 Task: Look for space in Talca, Chile from 3rd June, 2023 to 9th June, 2023 for 2 adults in price range Rs.6000 to Rs.12000. Place can be entire place with 1  bedroom having 1 bed and 1 bathroom. Property type can be house, flat, guest house, hotel. Booking option can be shelf check-in. Required host language is English.
Action: Mouse moved to (402, 141)
Screenshot: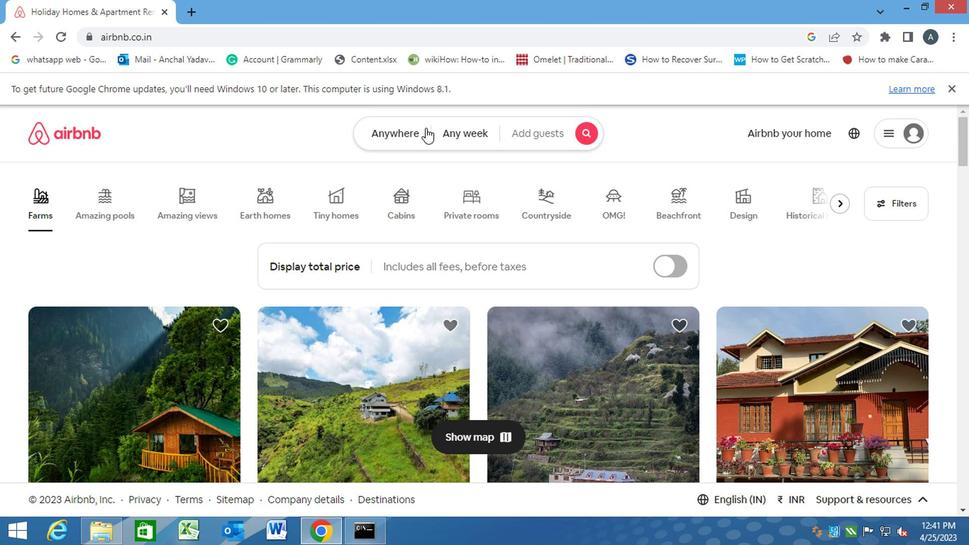 
Action: Mouse pressed left at (402, 141)
Screenshot: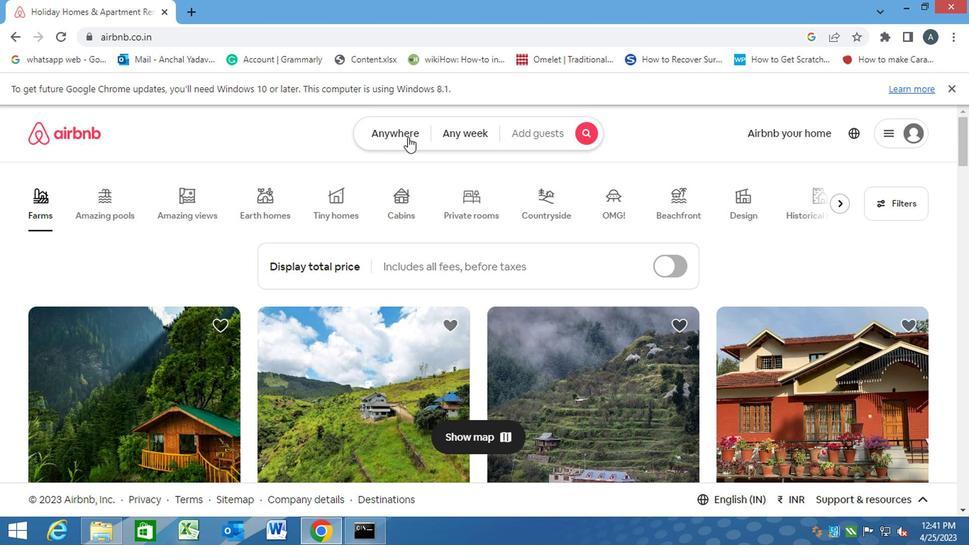 
Action: Mouse moved to (307, 182)
Screenshot: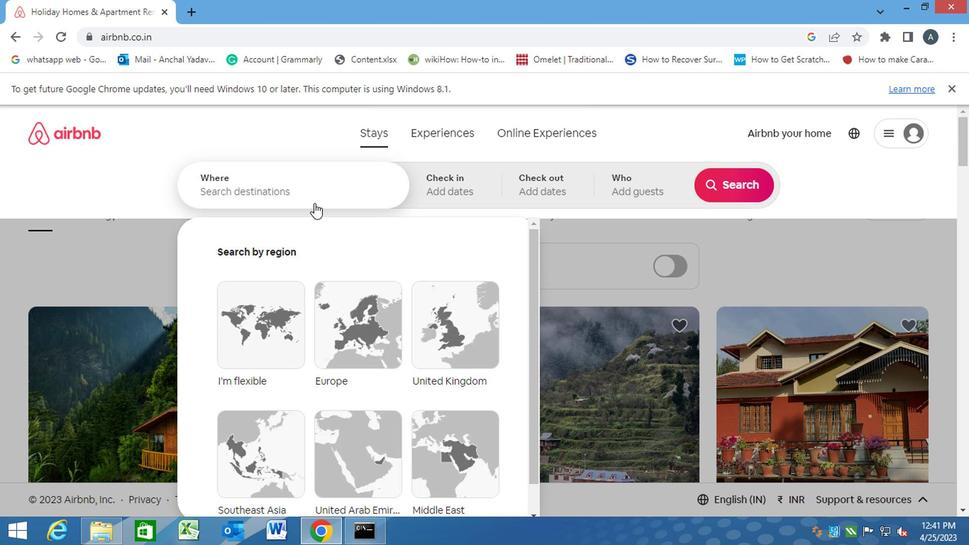 
Action: Mouse pressed left at (307, 182)
Screenshot: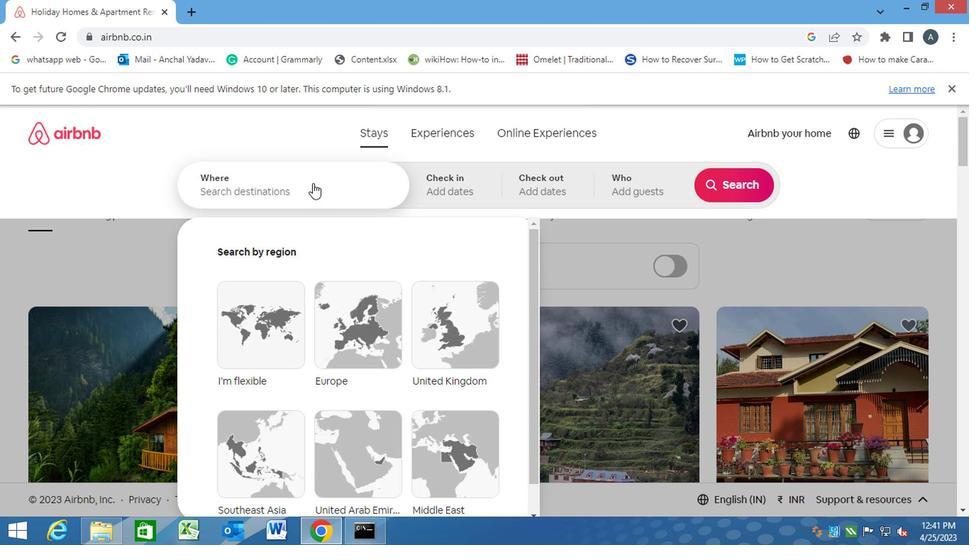 
Action: Key pressed t<Key.caps_lock>alca,<Key.space>chile<Key.enter>
Screenshot: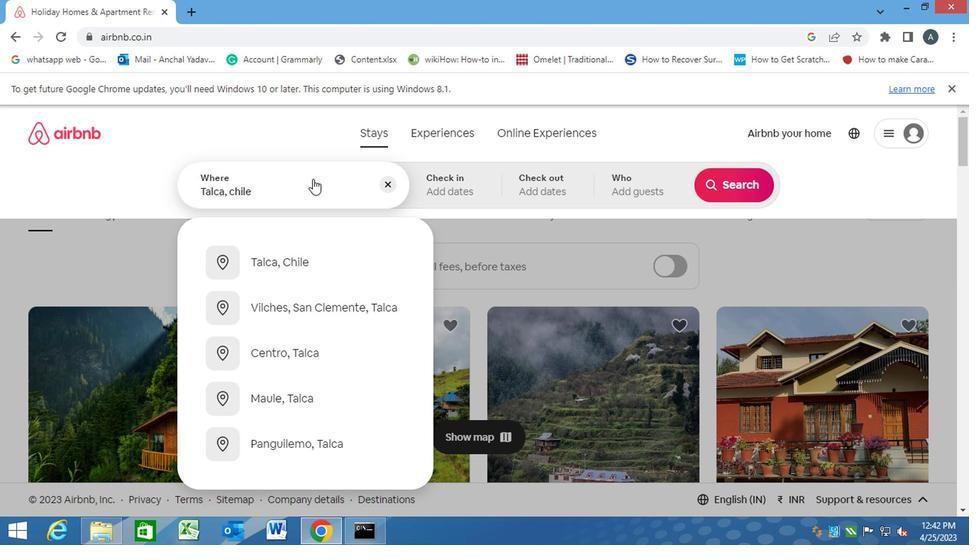 
Action: Mouse moved to (721, 297)
Screenshot: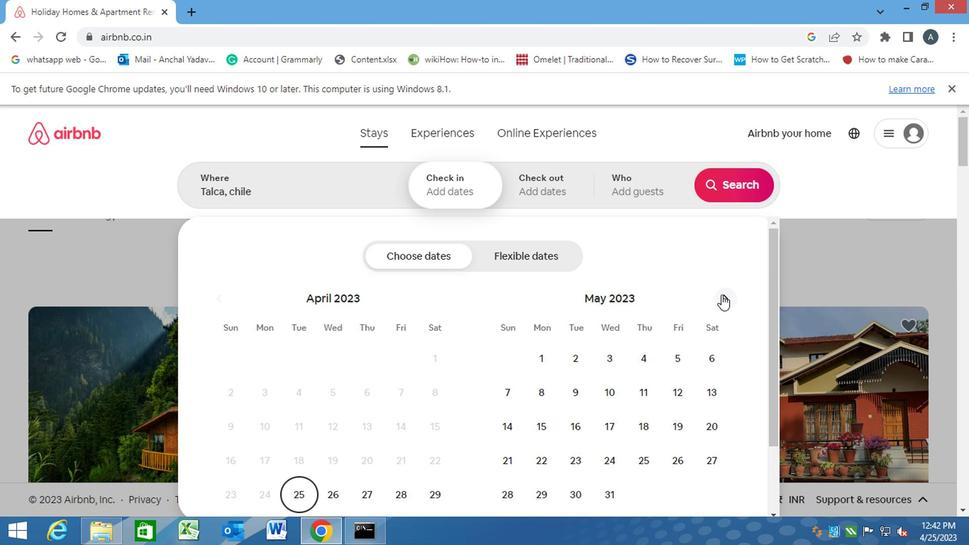 
Action: Mouse pressed left at (721, 297)
Screenshot: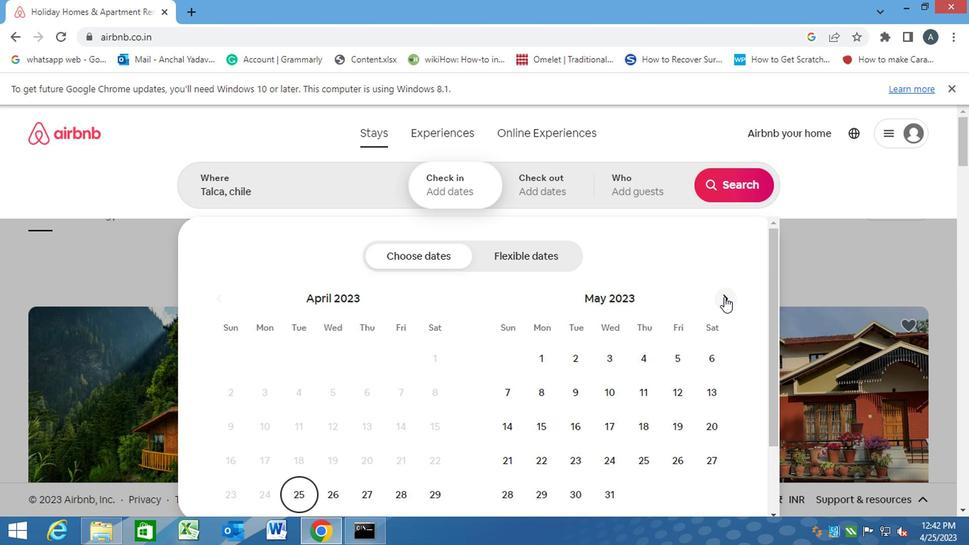 
Action: Mouse pressed left at (721, 297)
Screenshot: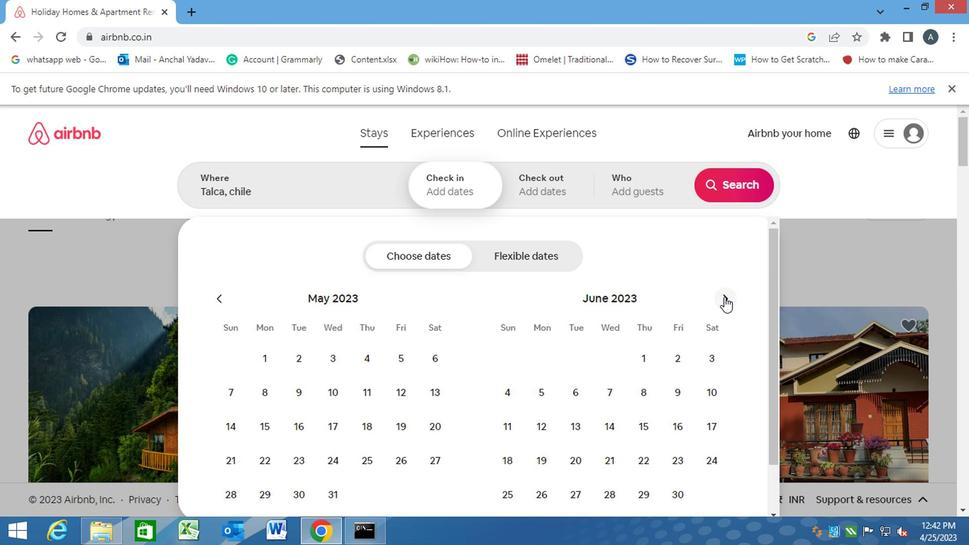 
Action: Mouse moved to (208, 293)
Screenshot: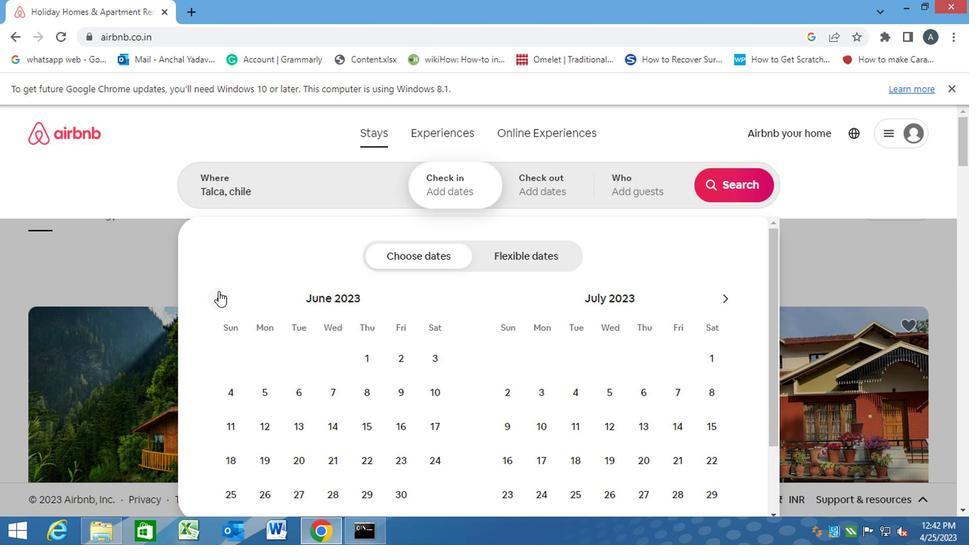 
Action: Mouse pressed left at (208, 293)
Screenshot: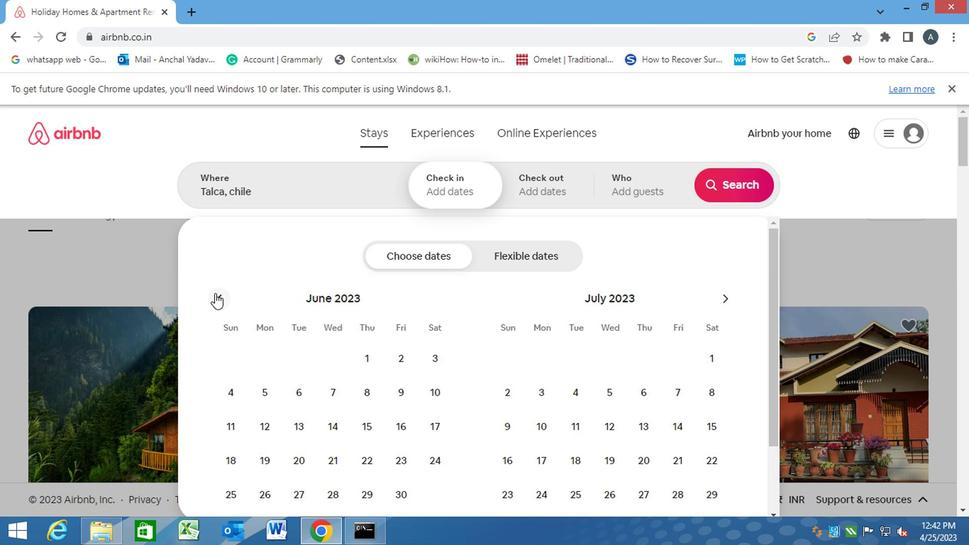 
Action: Mouse moved to (707, 362)
Screenshot: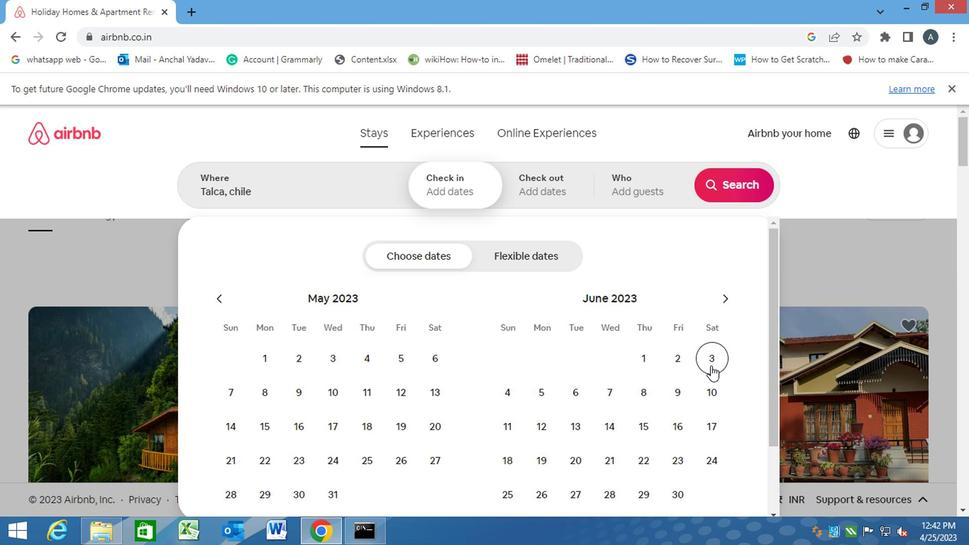 
Action: Mouse pressed left at (707, 362)
Screenshot: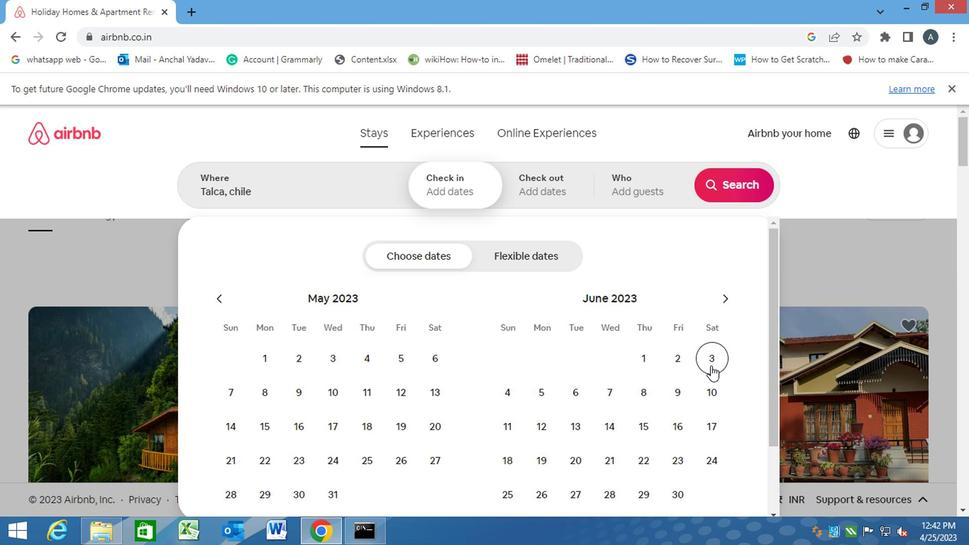 
Action: Mouse moved to (680, 386)
Screenshot: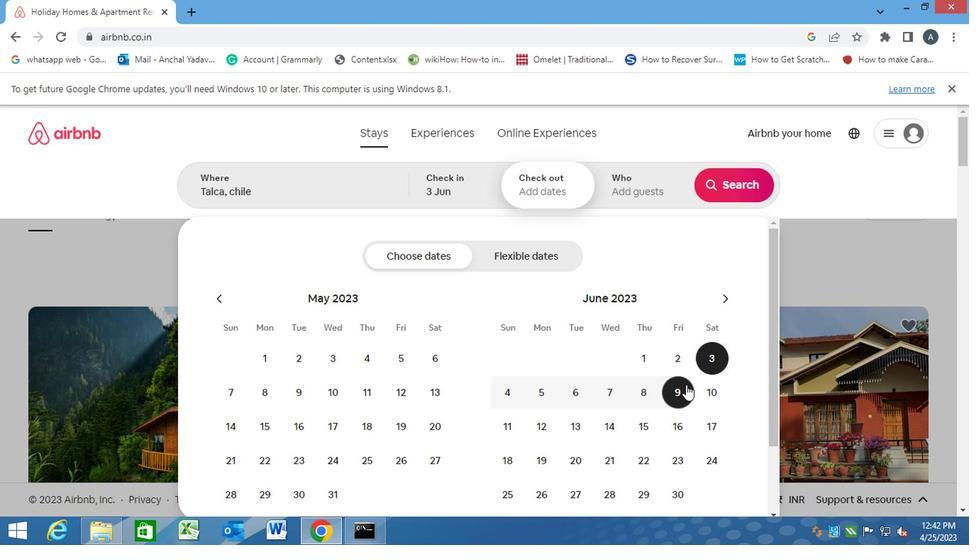 
Action: Mouse pressed left at (680, 386)
Screenshot: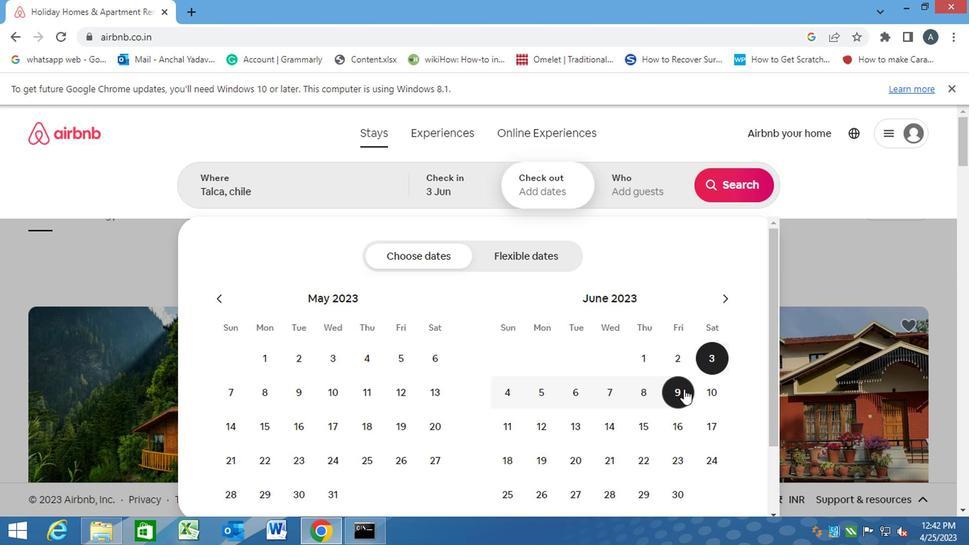 
Action: Mouse moved to (645, 197)
Screenshot: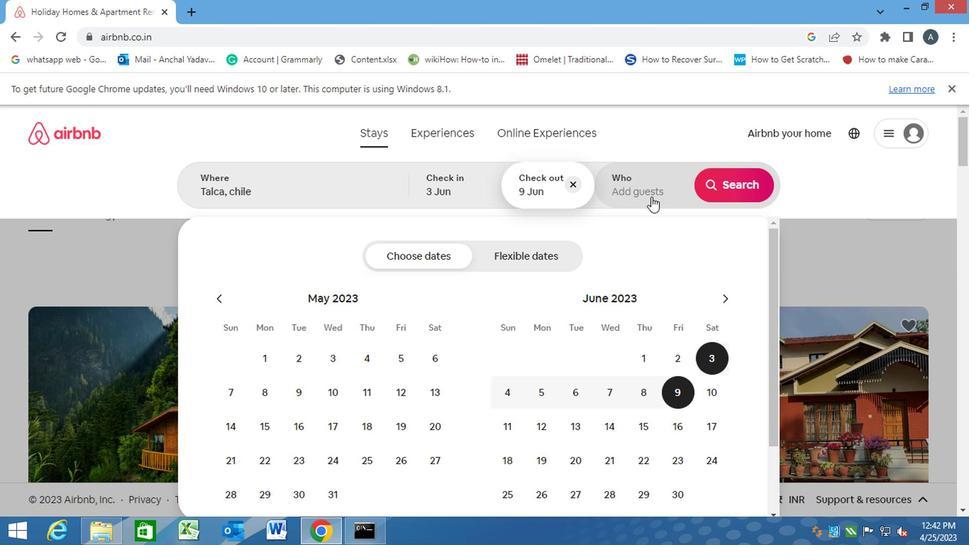 
Action: Mouse pressed left at (645, 197)
Screenshot: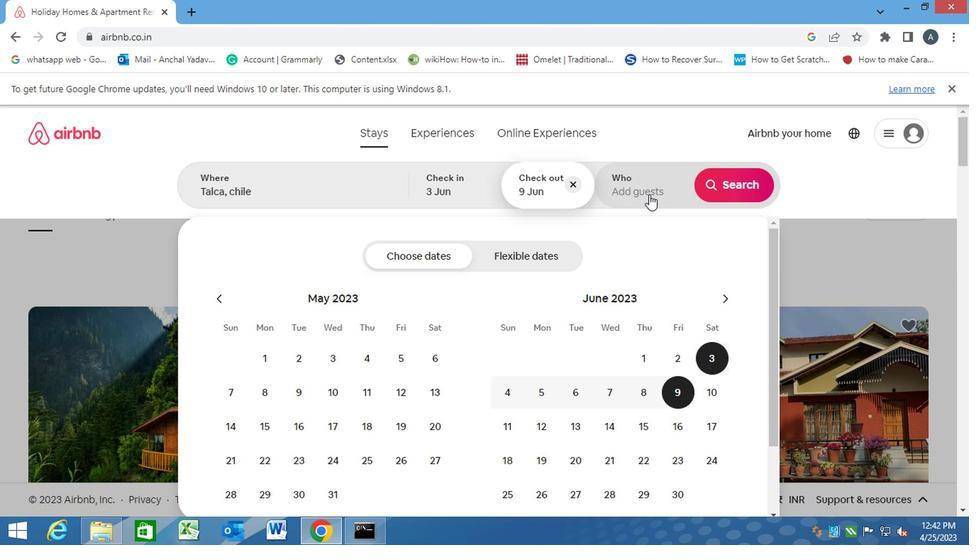 
Action: Mouse moved to (722, 254)
Screenshot: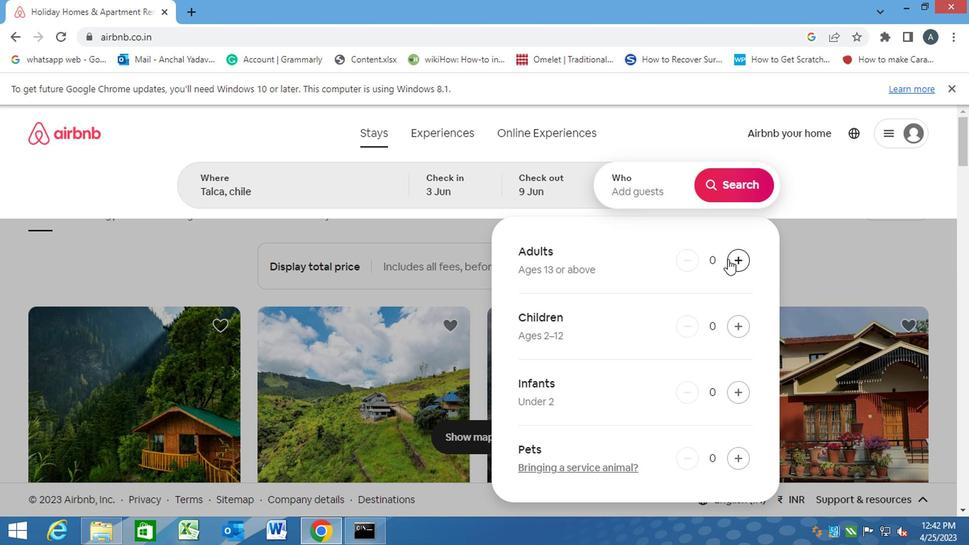 
Action: Mouse pressed left at (722, 254)
Screenshot: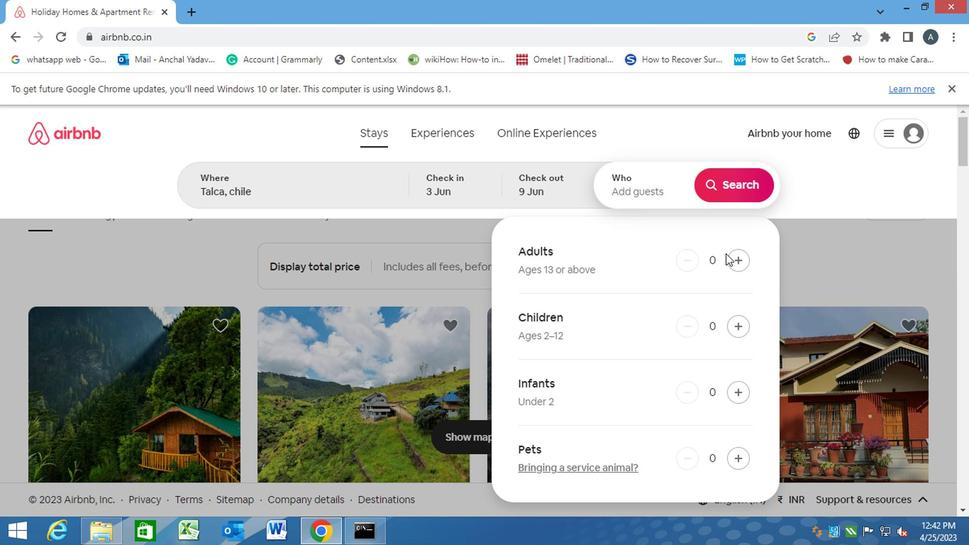 
Action: Mouse moved to (728, 259)
Screenshot: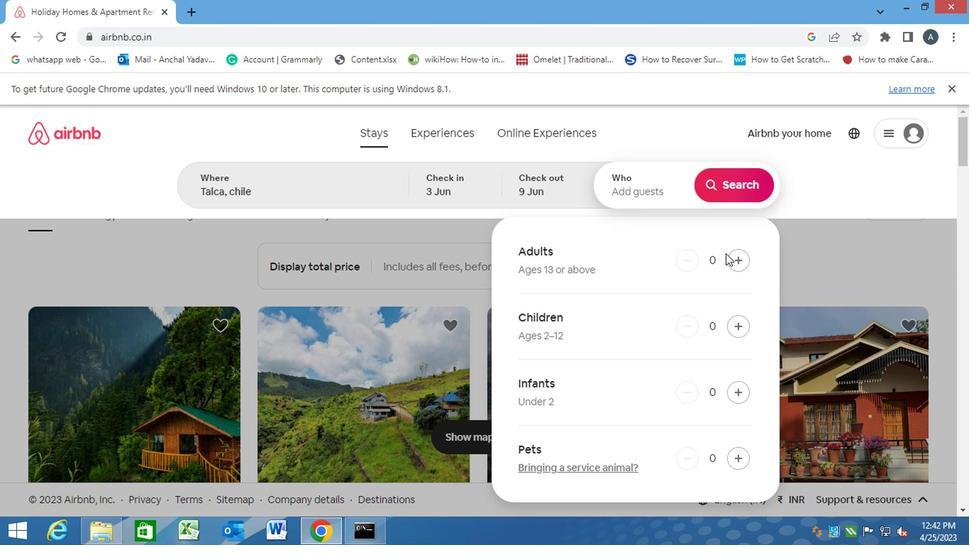 
Action: Mouse pressed left at (728, 259)
Screenshot: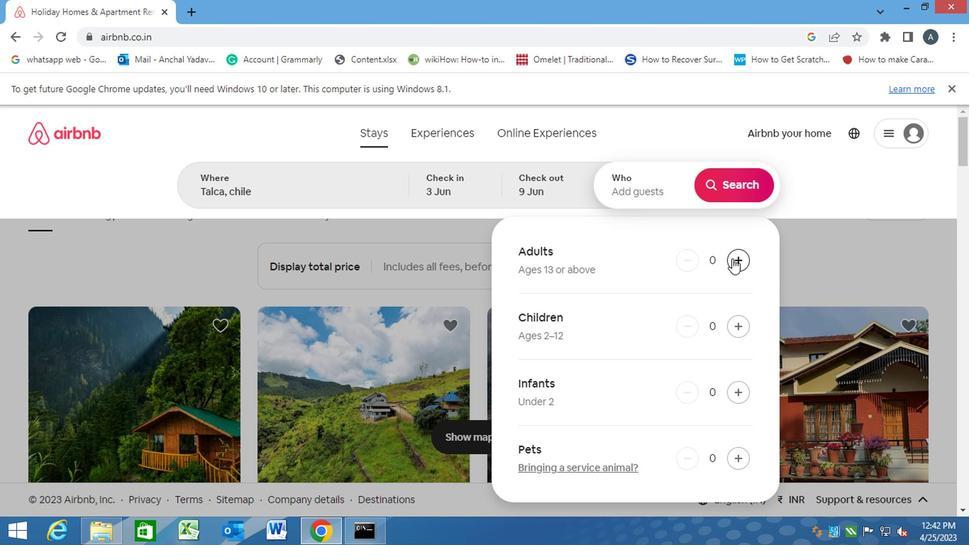 
Action: Mouse pressed left at (728, 259)
Screenshot: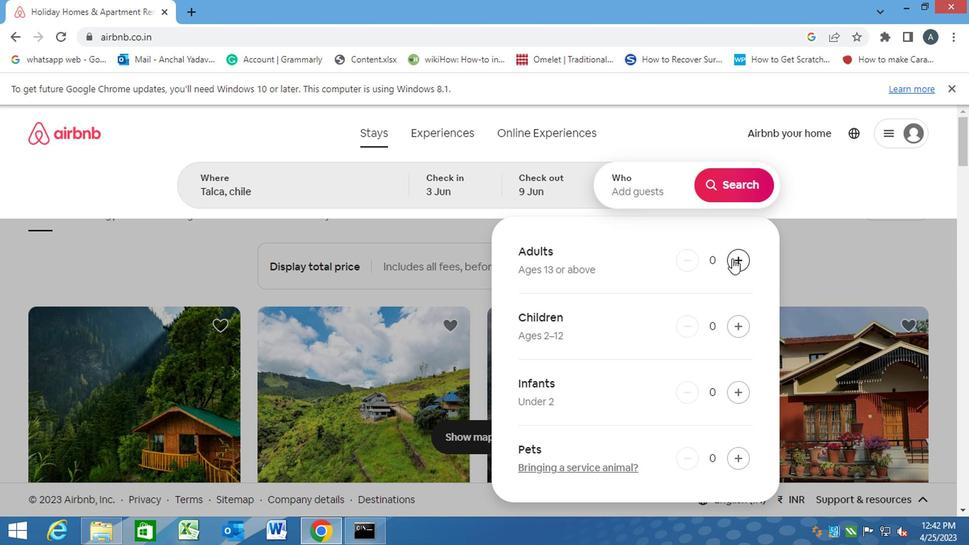 
Action: Mouse moved to (725, 198)
Screenshot: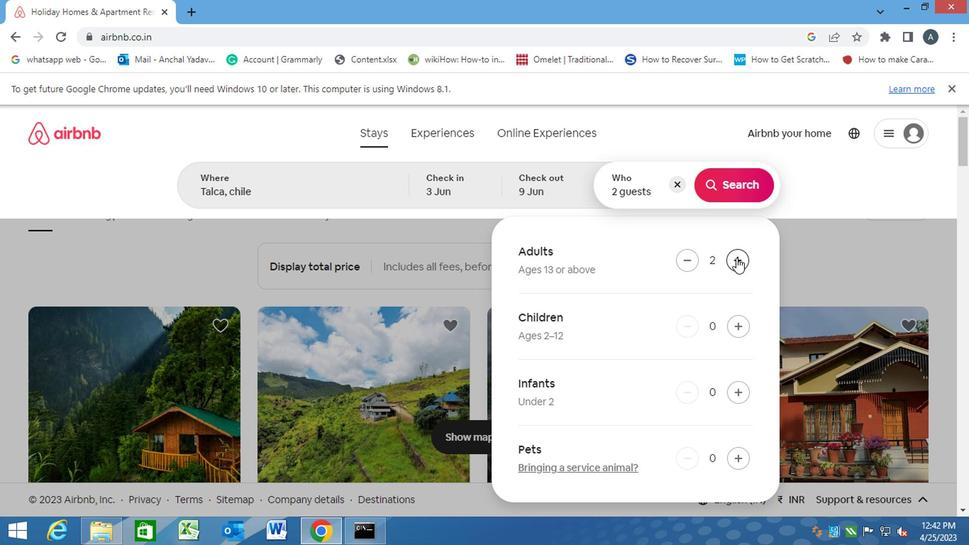 
Action: Mouse pressed left at (725, 198)
Screenshot: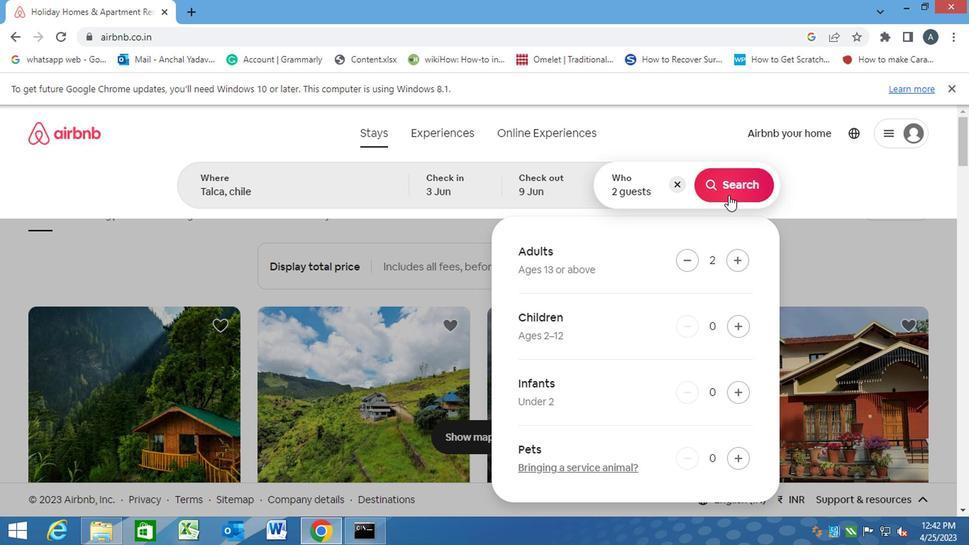 
Action: Mouse moved to (898, 188)
Screenshot: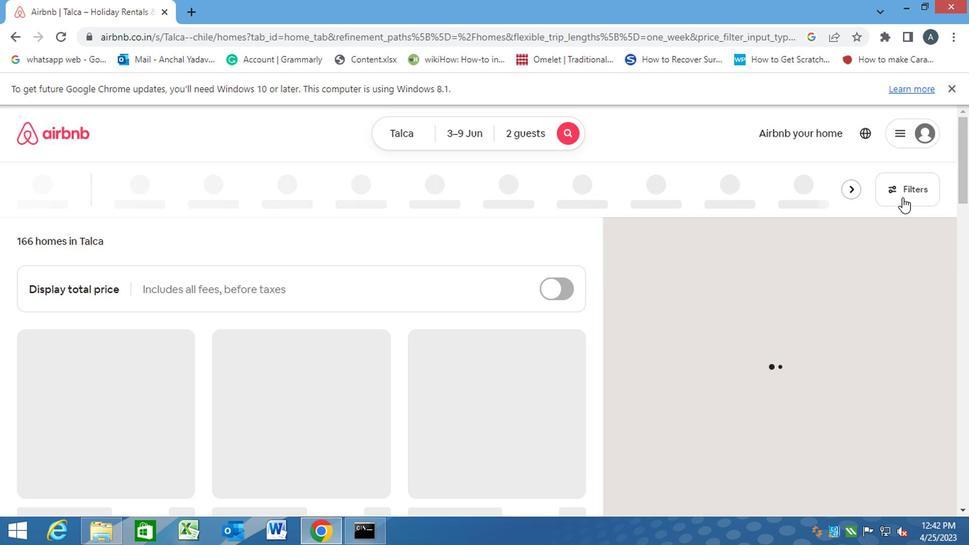 
Action: Mouse pressed left at (898, 188)
Screenshot: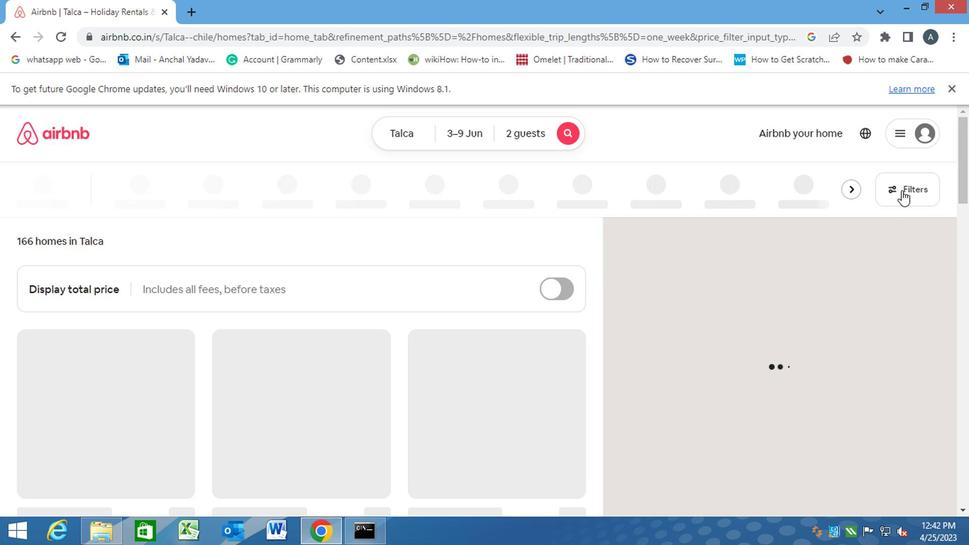 
Action: Mouse moved to (290, 368)
Screenshot: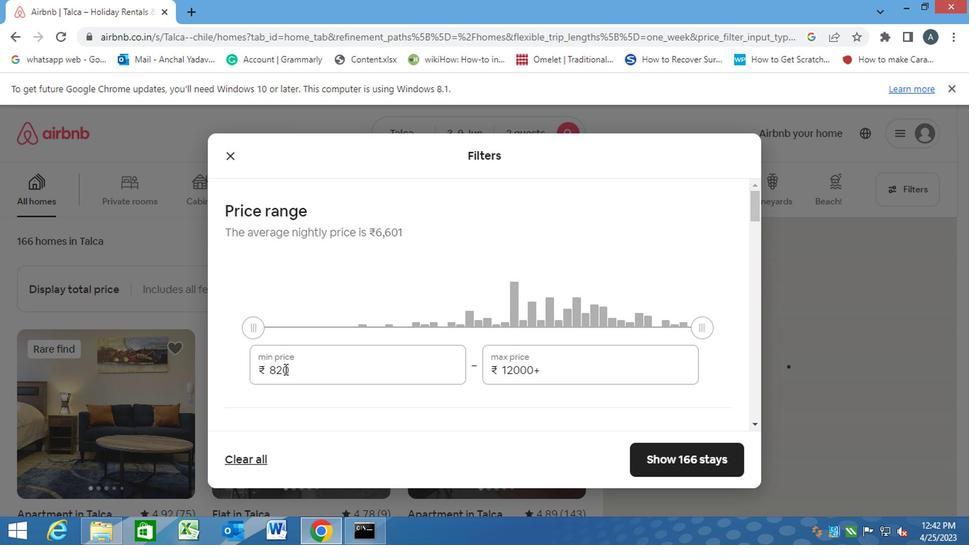 
Action: Mouse pressed left at (290, 368)
Screenshot: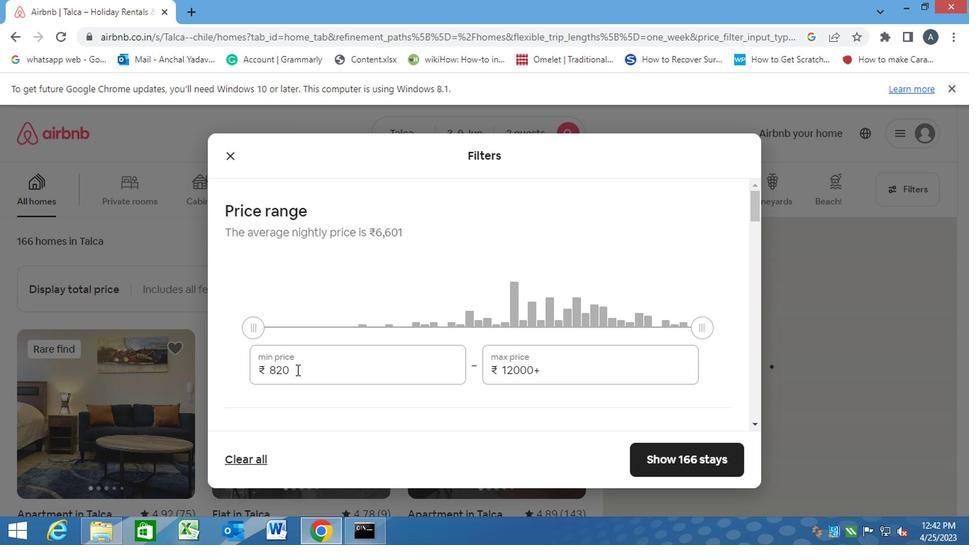 
Action: Mouse moved to (239, 373)
Screenshot: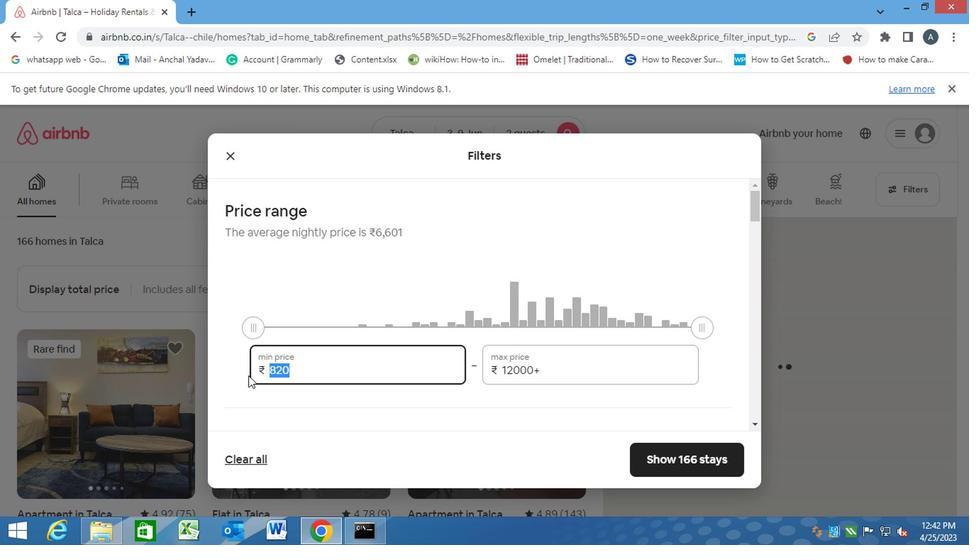 
Action: Key pressed 6000<Key.tab><Key.backspace>12000
Screenshot: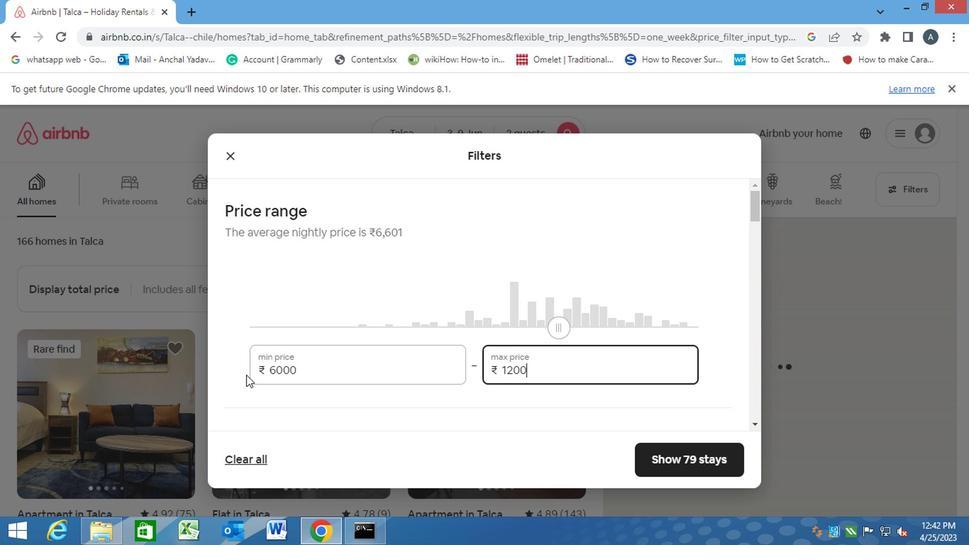 
Action: Mouse moved to (402, 409)
Screenshot: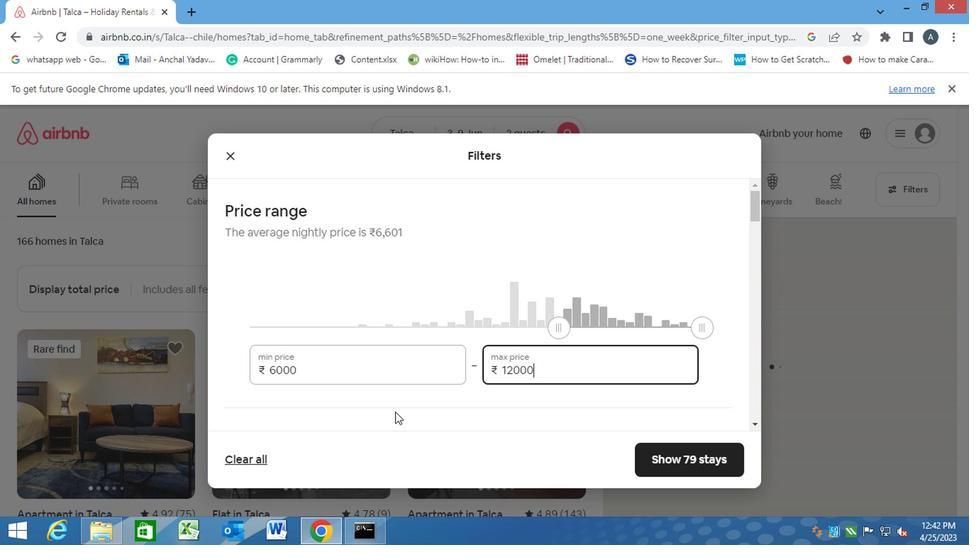 
Action: Mouse pressed left at (402, 409)
Screenshot: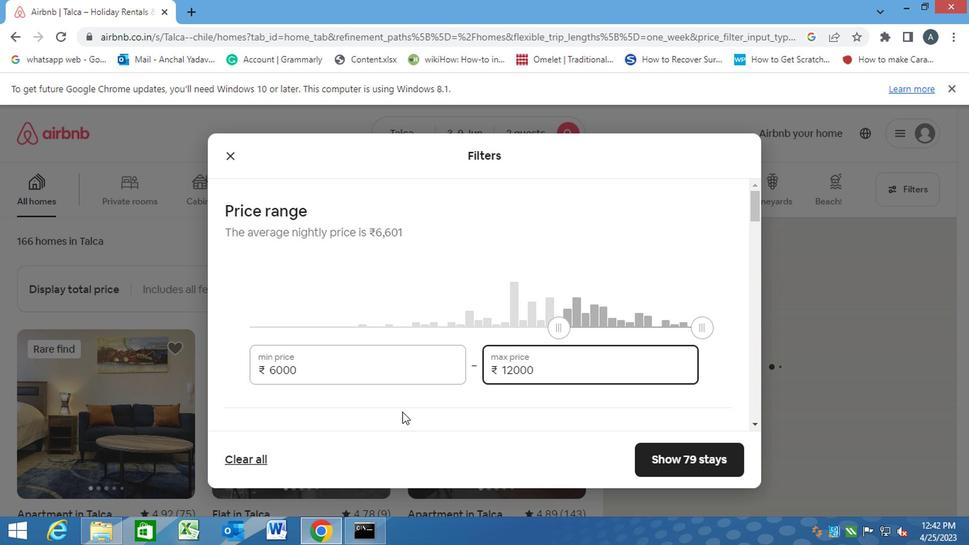 
Action: Mouse moved to (402, 409)
Screenshot: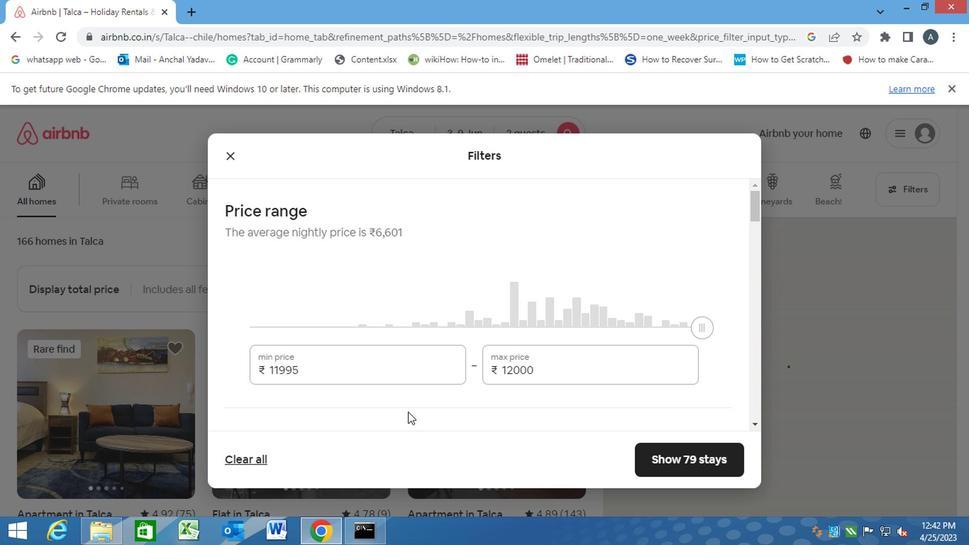 
Action: Mouse scrolled (402, 408) with delta (0, -1)
Screenshot: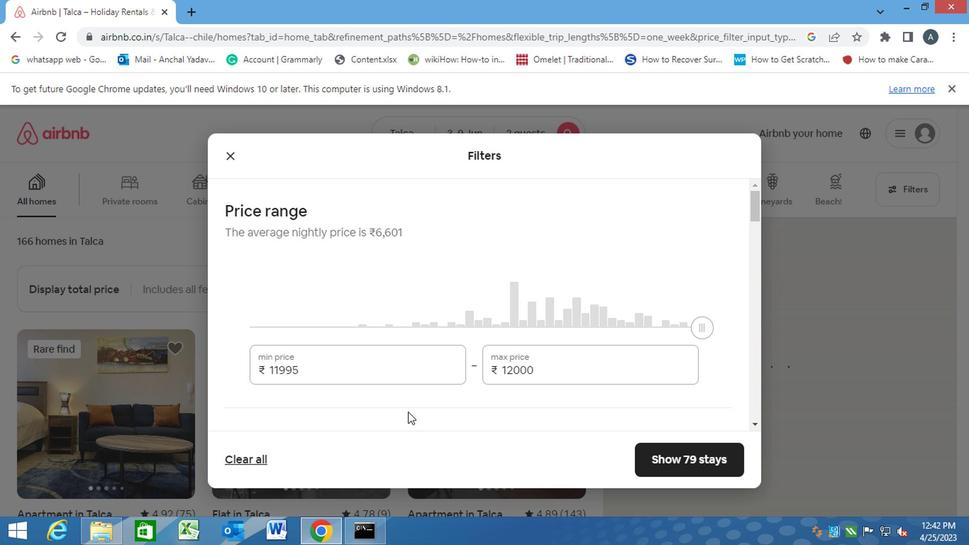 
Action: Mouse scrolled (402, 408) with delta (0, -1)
Screenshot: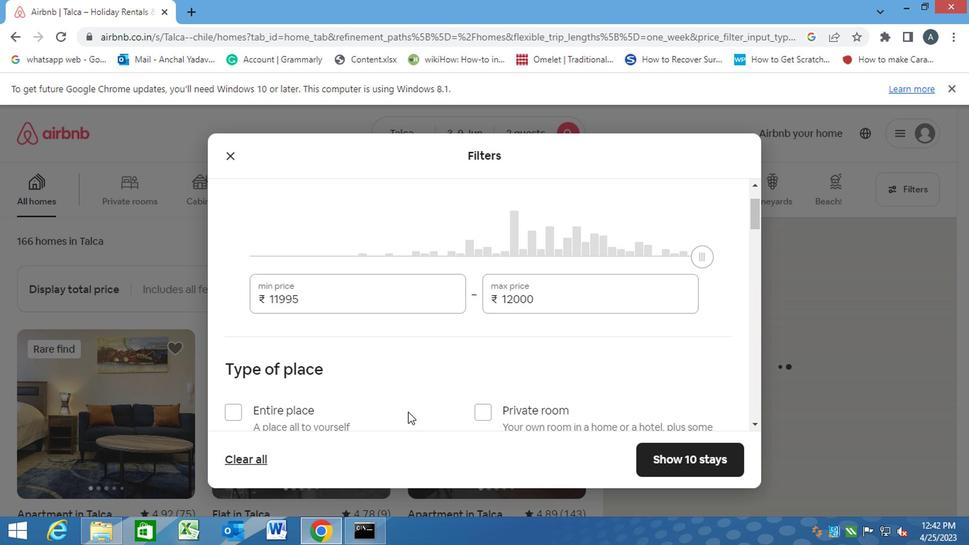 
Action: Mouse moved to (362, 402)
Screenshot: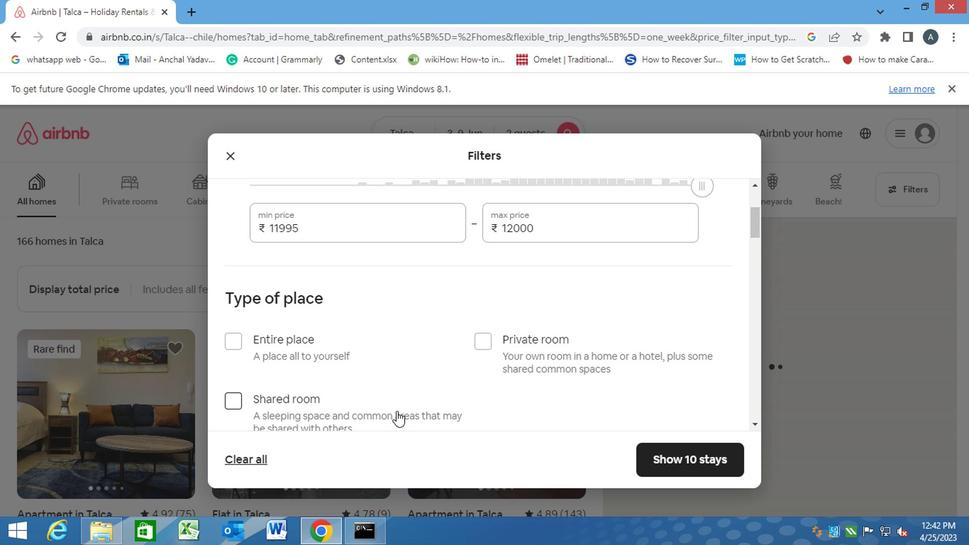 
Action: Mouse scrolled (362, 402) with delta (0, 0)
Screenshot: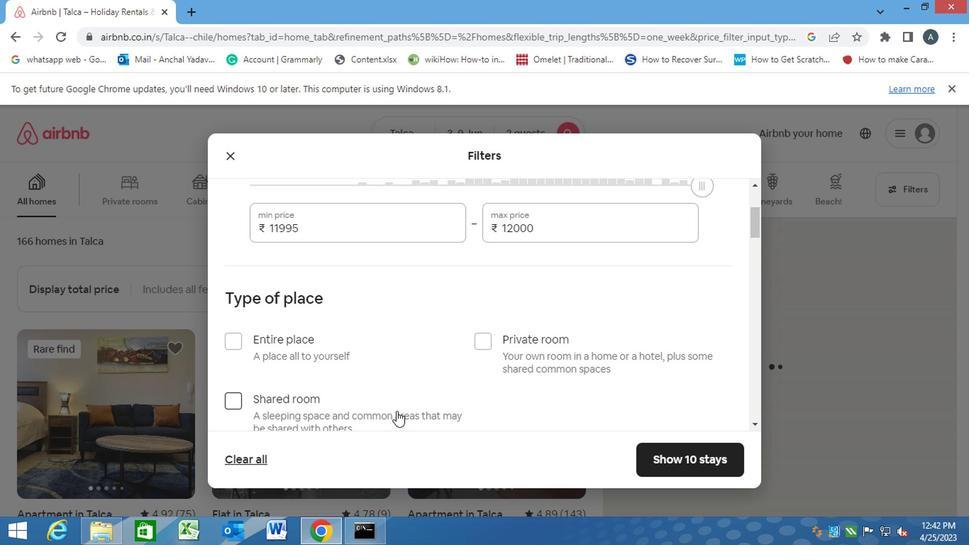 
Action: Mouse moved to (226, 271)
Screenshot: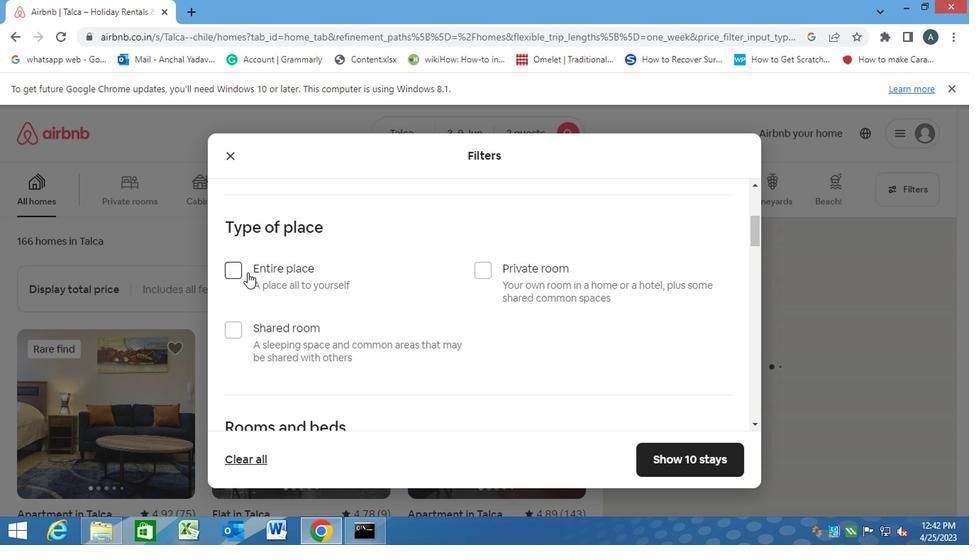 
Action: Mouse pressed left at (226, 271)
Screenshot: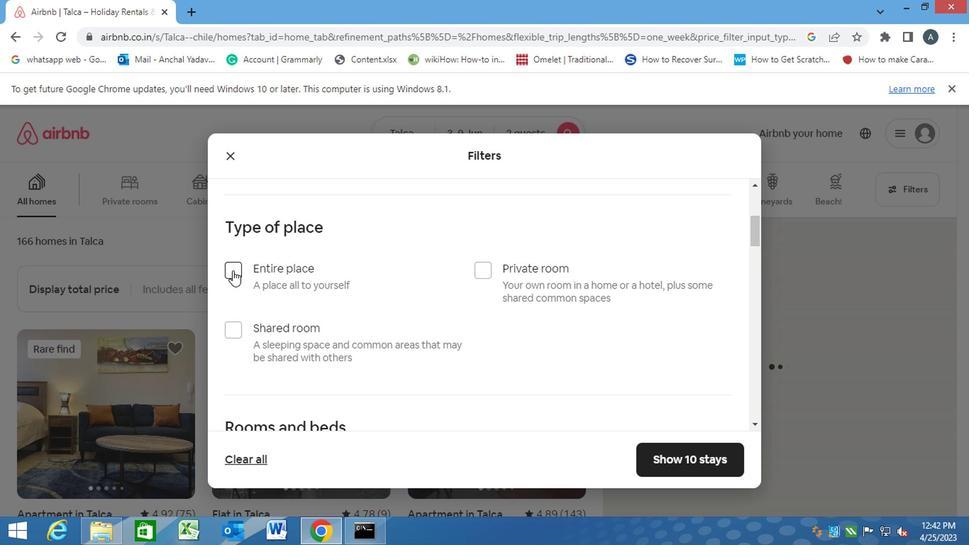 
Action: Mouse moved to (388, 340)
Screenshot: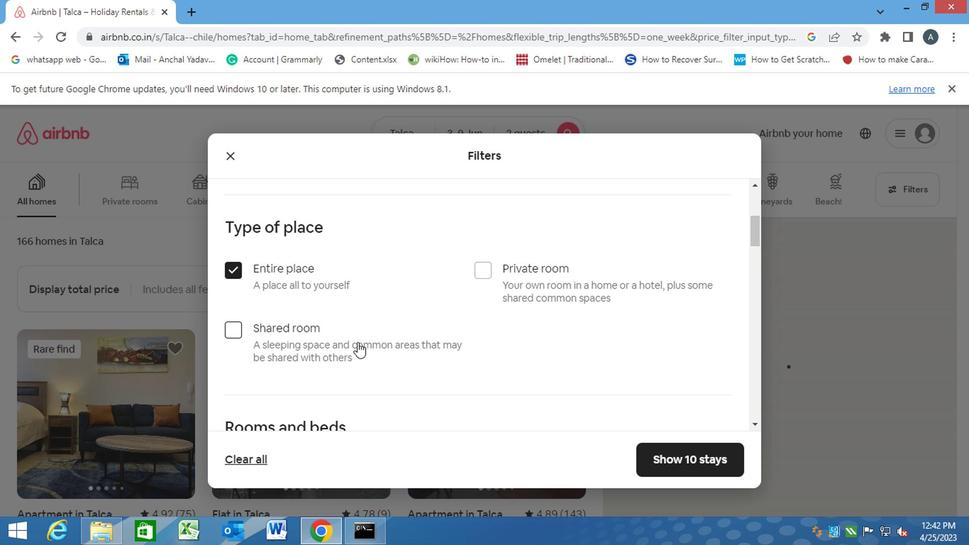 
Action: Mouse scrolled (388, 339) with delta (0, 0)
Screenshot: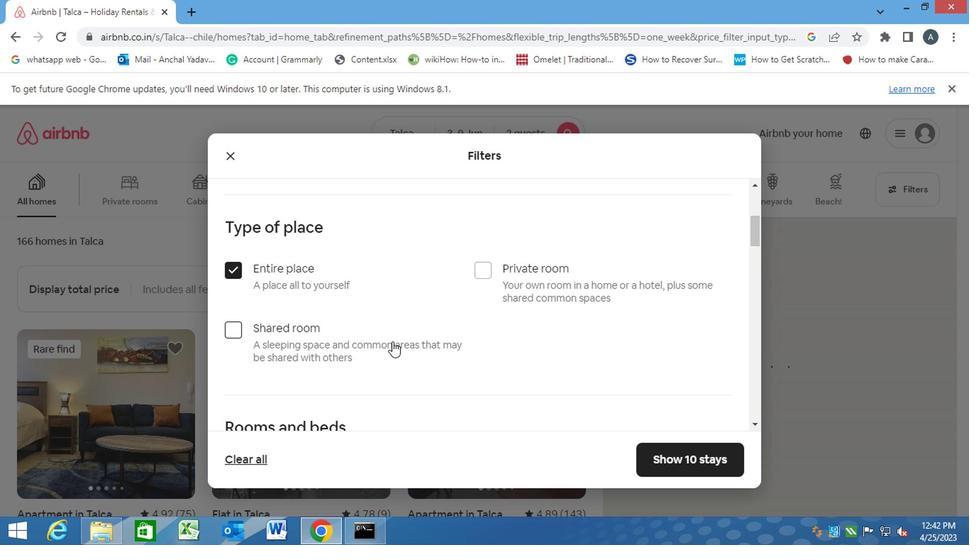 
Action: Mouse scrolled (388, 339) with delta (0, 0)
Screenshot: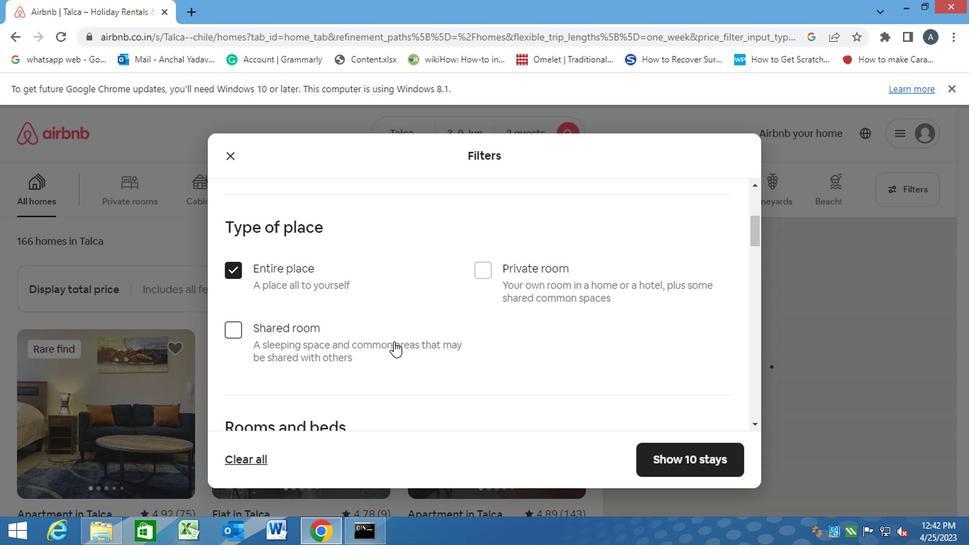 
Action: Mouse scrolled (388, 339) with delta (0, 0)
Screenshot: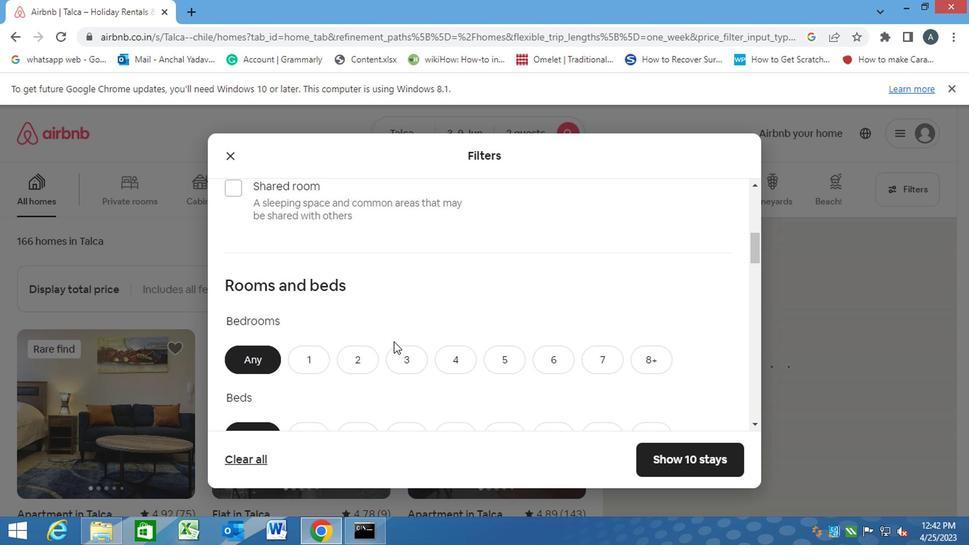 
Action: Mouse moved to (308, 312)
Screenshot: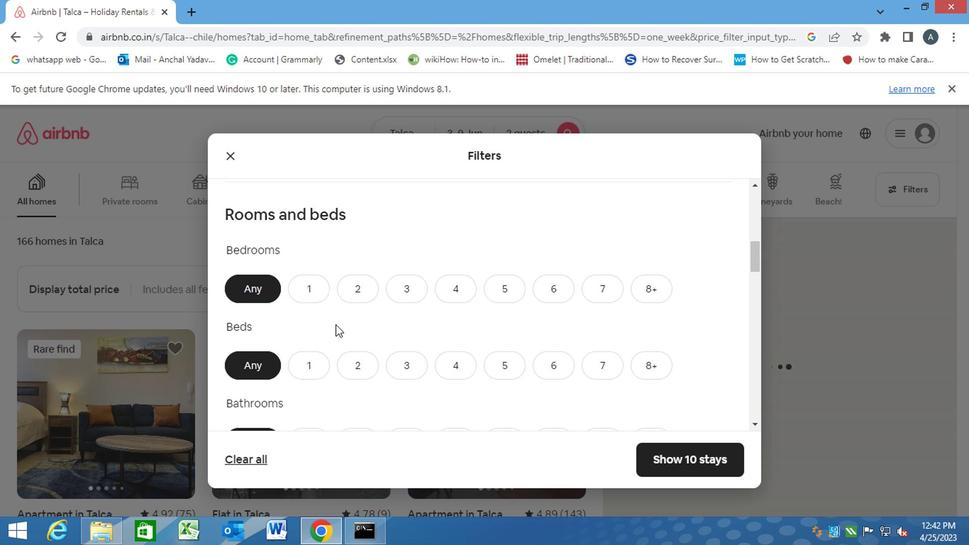 
Action: Mouse scrolled (308, 311) with delta (0, 0)
Screenshot: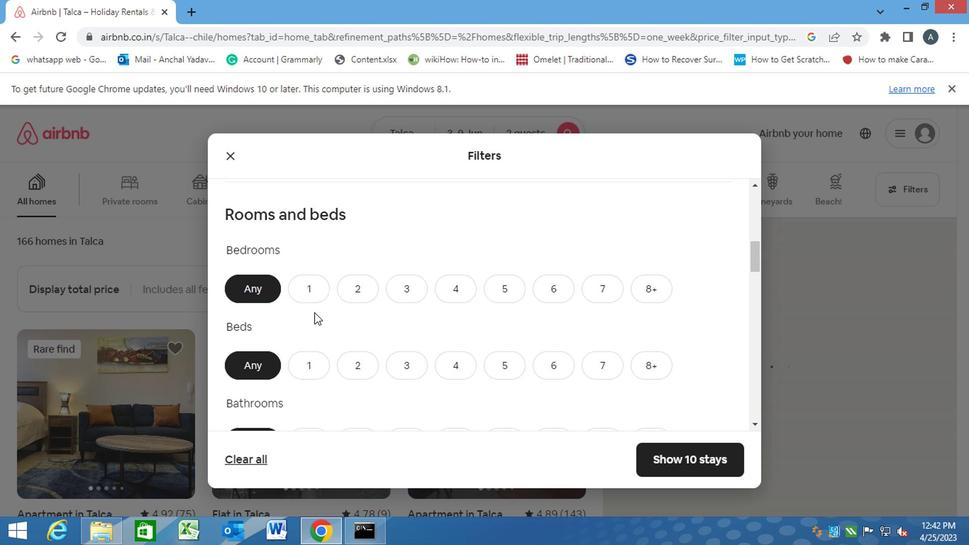 
Action: Mouse moved to (306, 221)
Screenshot: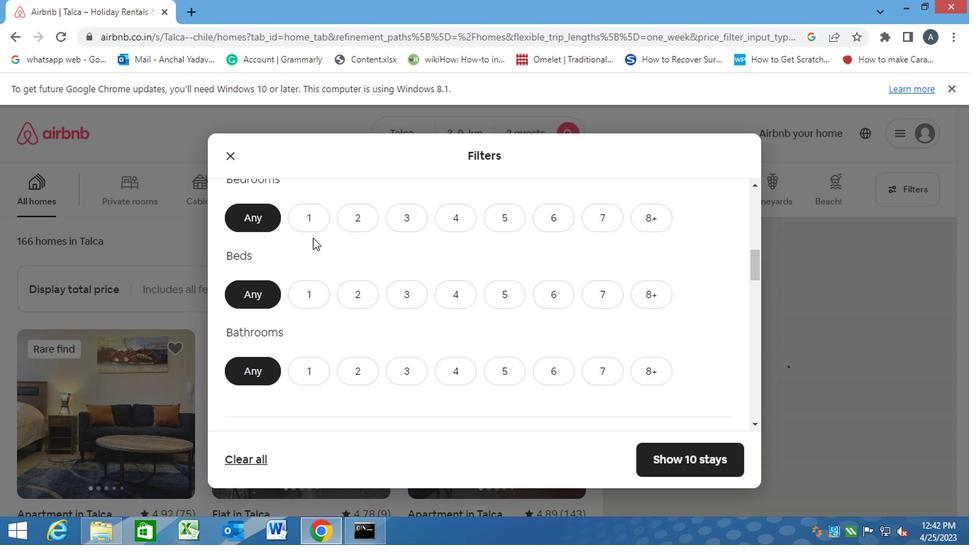 
Action: Mouse pressed left at (306, 221)
Screenshot: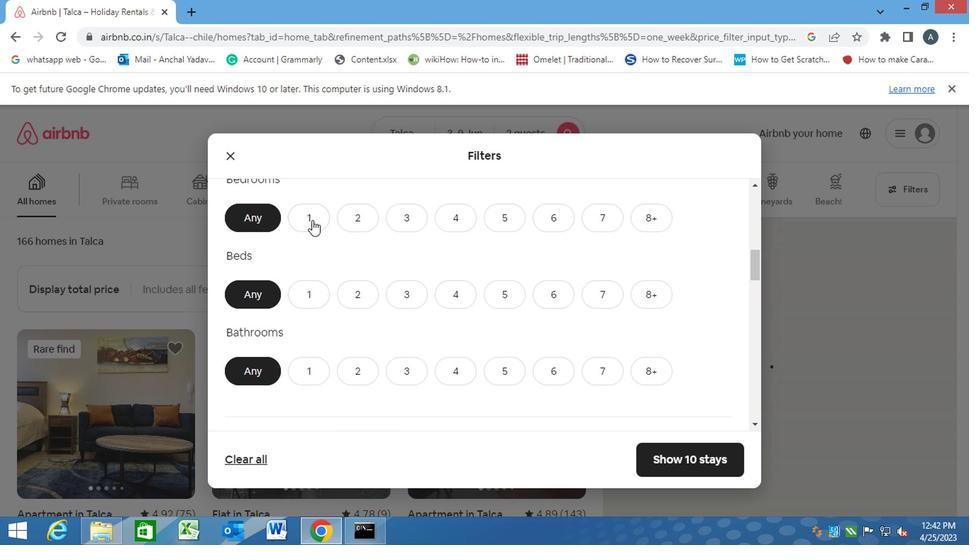 
Action: Mouse moved to (295, 304)
Screenshot: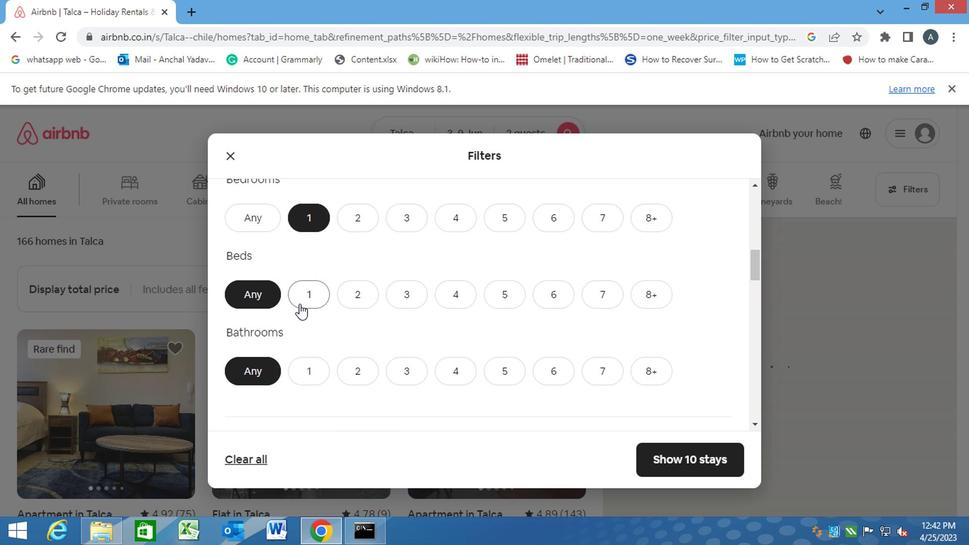 
Action: Mouse pressed left at (295, 304)
Screenshot: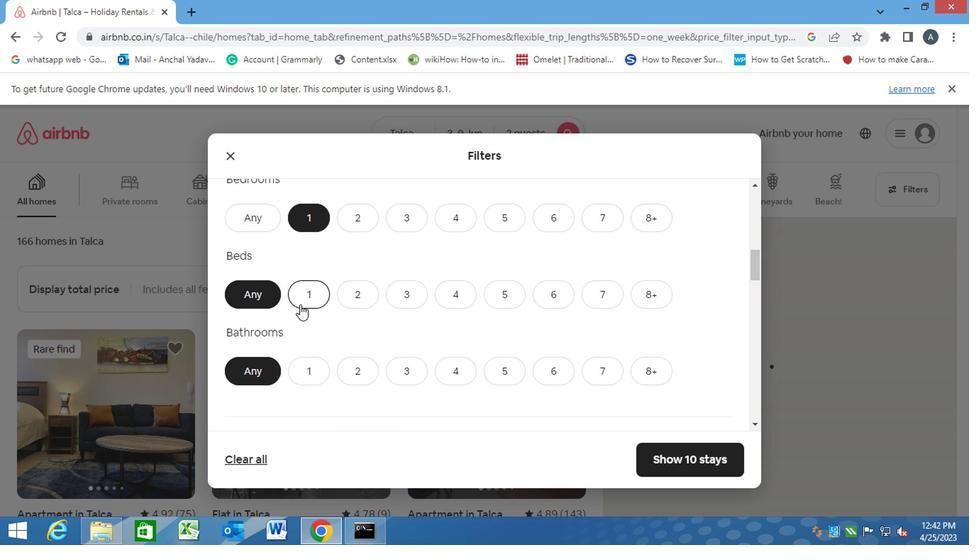 
Action: Mouse moved to (307, 370)
Screenshot: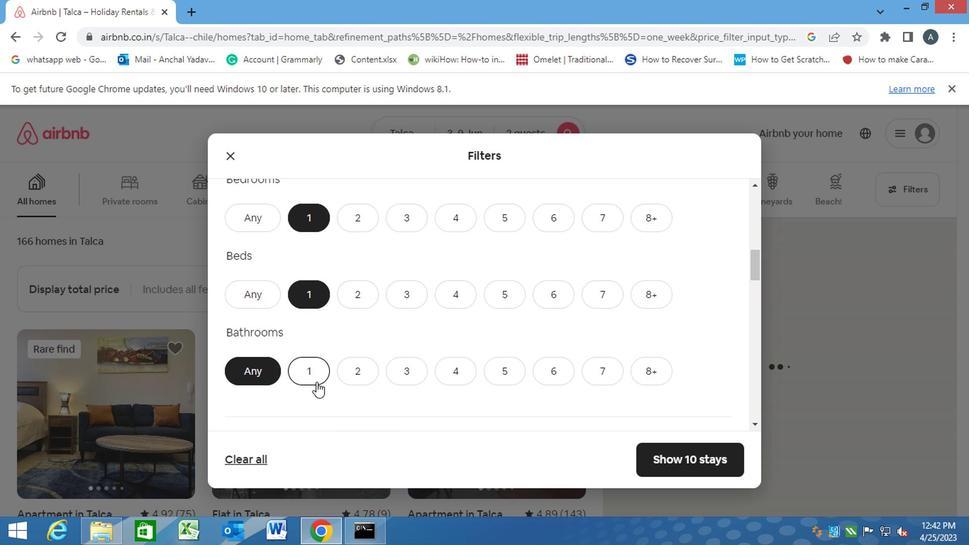 
Action: Mouse pressed left at (307, 370)
Screenshot: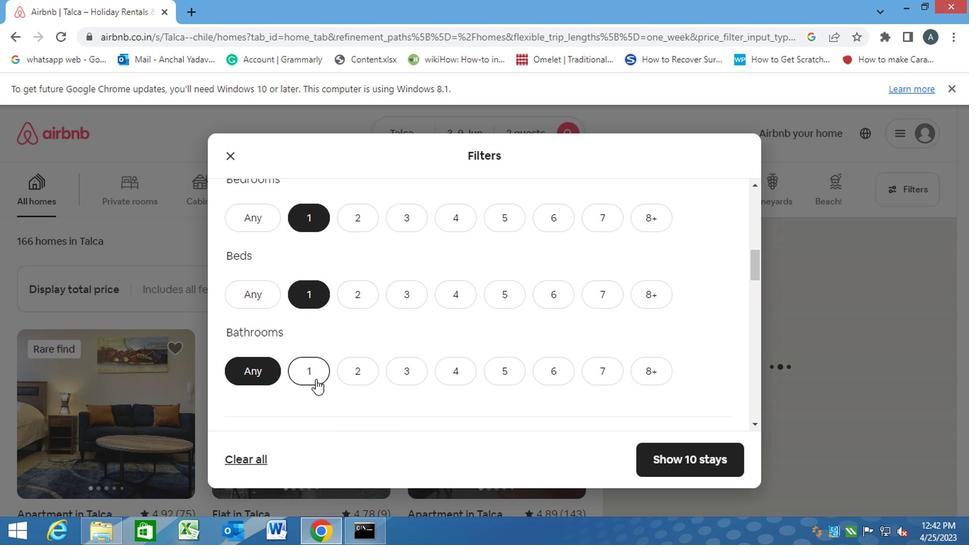 
Action: Mouse moved to (351, 395)
Screenshot: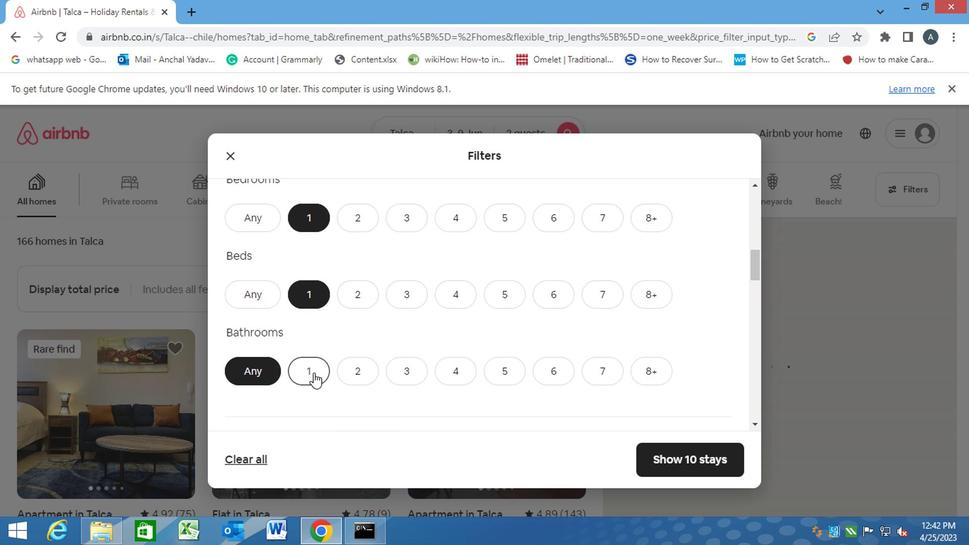 
Action: Mouse scrolled (351, 394) with delta (0, 0)
Screenshot: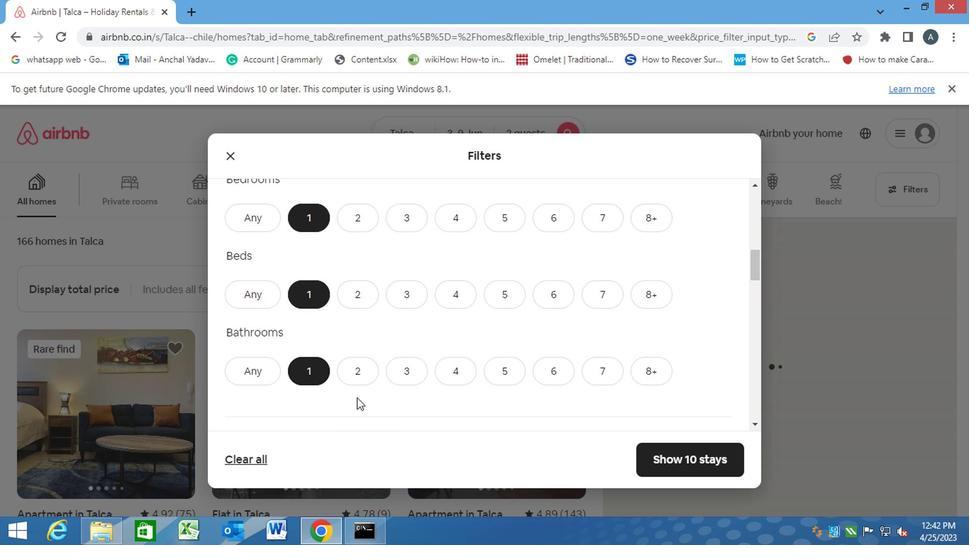 
Action: Mouse scrolled (351, 394) with delta (0, 0)
Screenshot: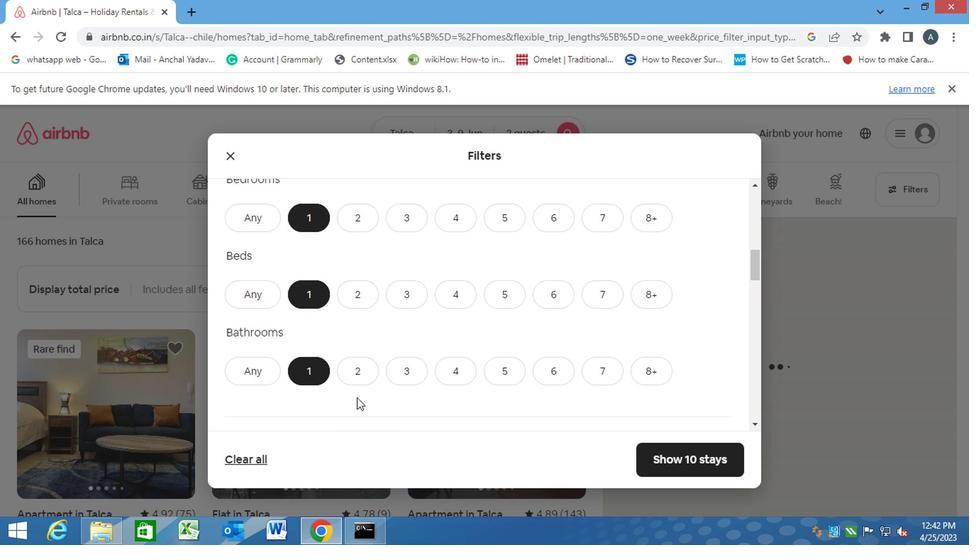 
Action: Mouse moved to (297, 364)
Screenshot: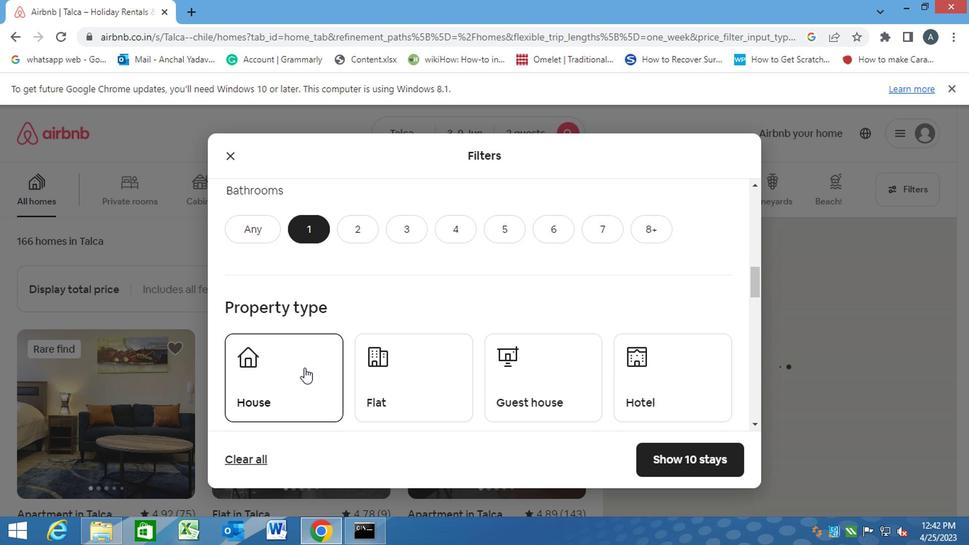 
Action: Mouse pressed left at (297, 364)
Screenshot: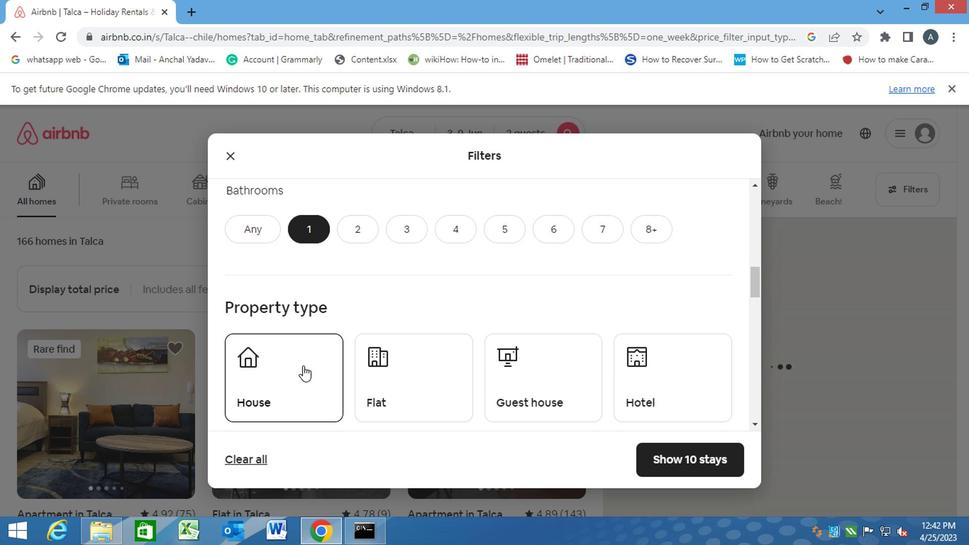 
Action: Mouse moved to (419, 376)
Screenshot: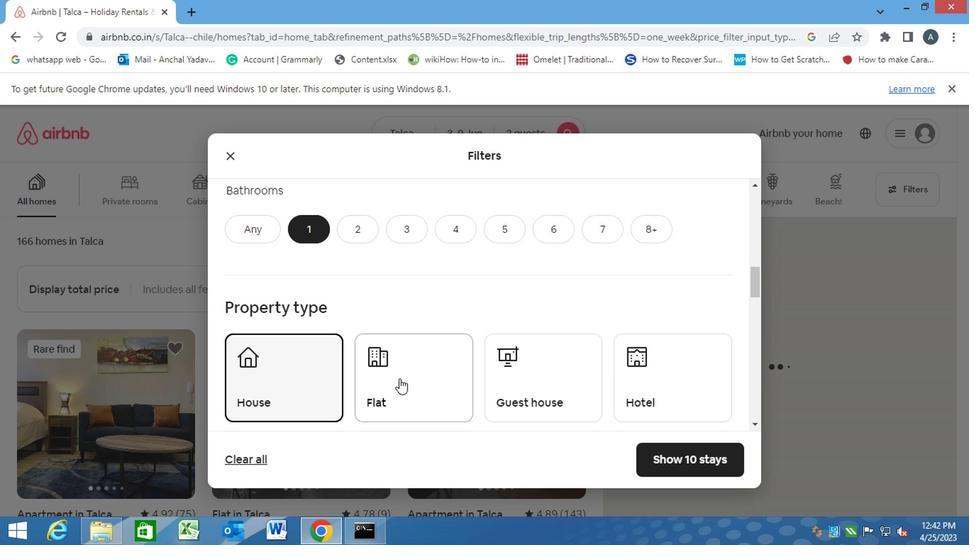 
Action: Mouse pressed left at (419, 376)
Screenshot: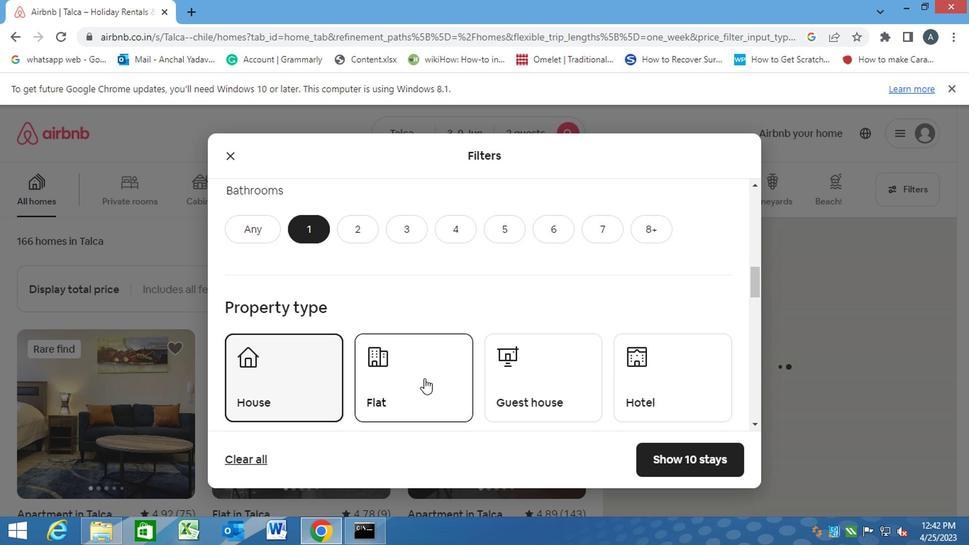 
Action: Mouse moved to (529, 386)
Screenshot: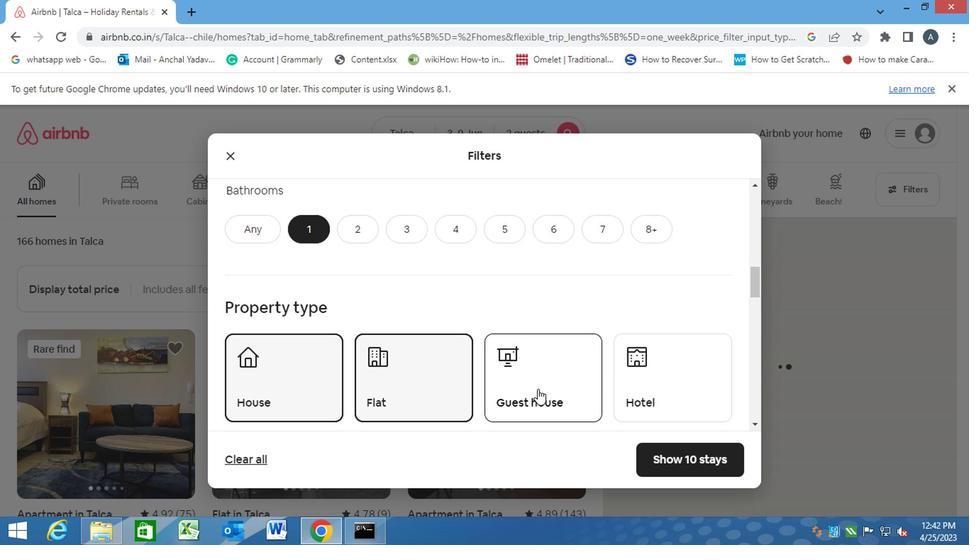 
Action: Mouse pressed left at (529, 386)
Screenshot: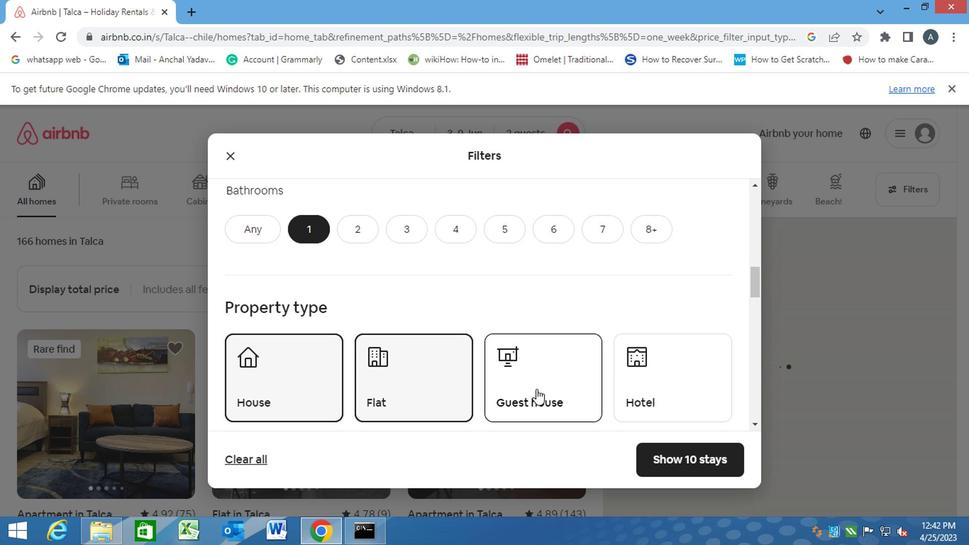 
Action: Mouse moved to (647, 384)
Screenshot: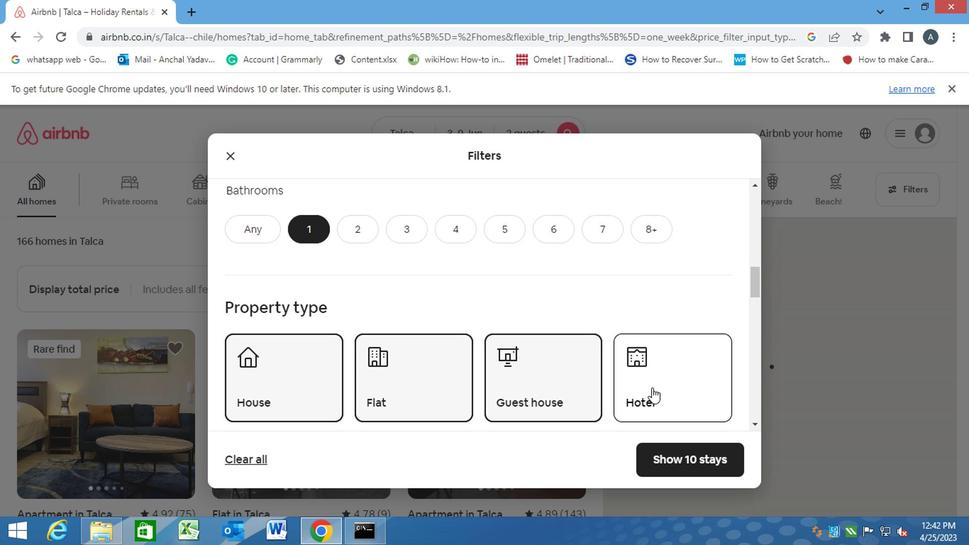 
Action: Mouse pressed left at (647, 384)
Screenshot: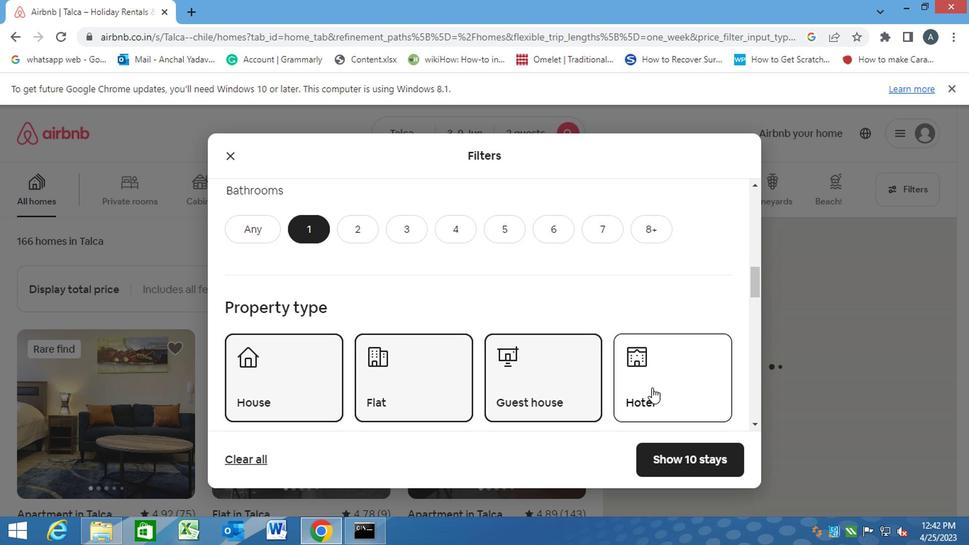 
Action: Mouse scrolled (647, 383) with delta (0, -1)
Screenshot: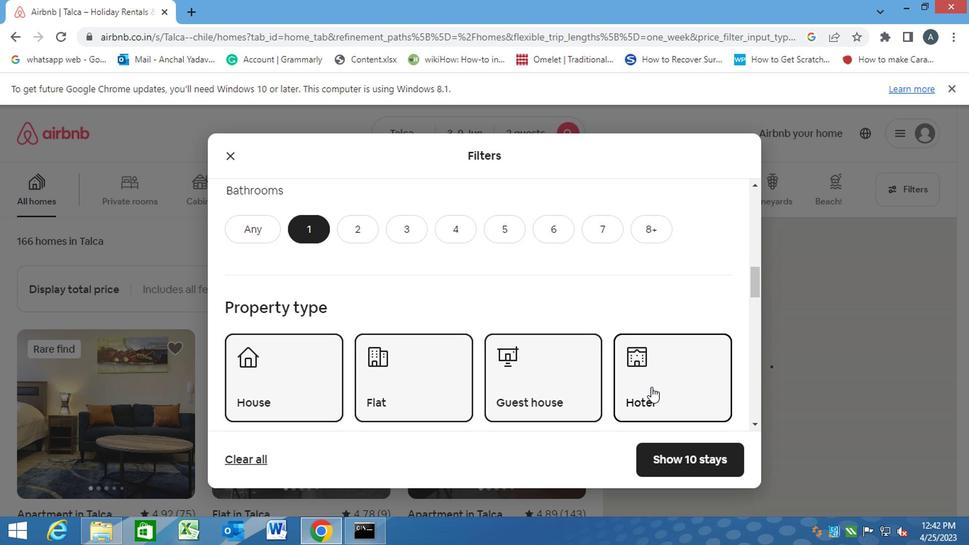 
Action: Mouse moved to (647, 384)
Screenshot: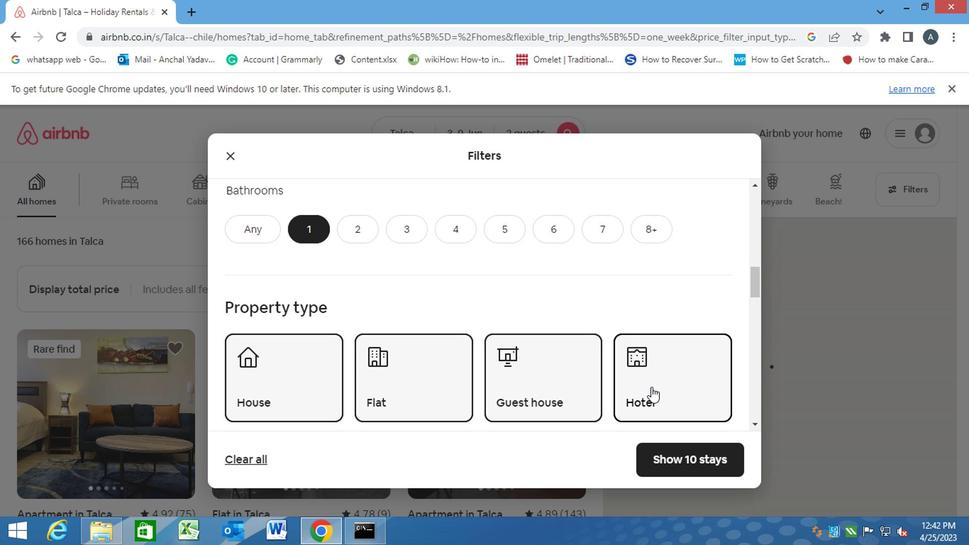 
Action: Mouse scrolled (647, 383) with delta (0, -1)
Screenshot: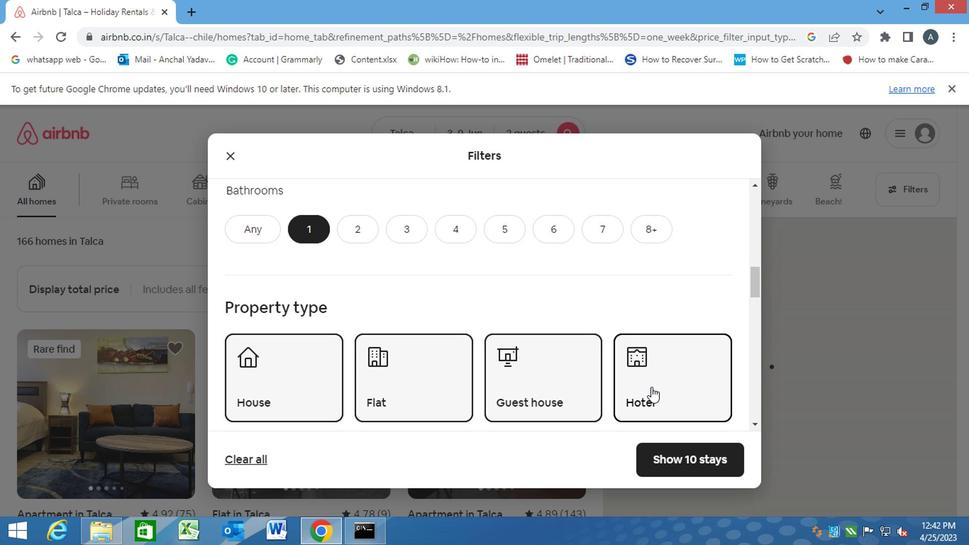 
Action: Mouse moved to (457, 371)
Screenshot: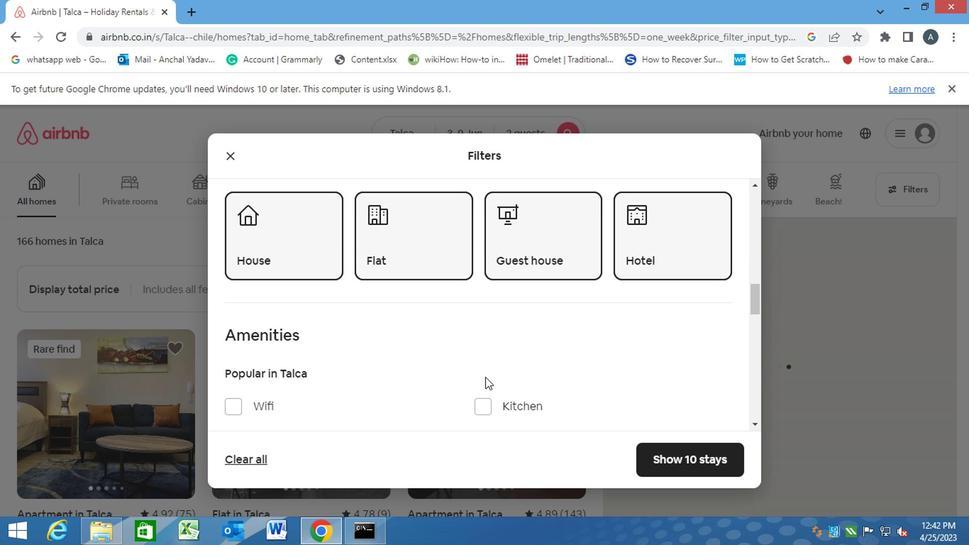 
Action: Mouse scrolled (457, 370) with delta (0, -1)
Screenshot: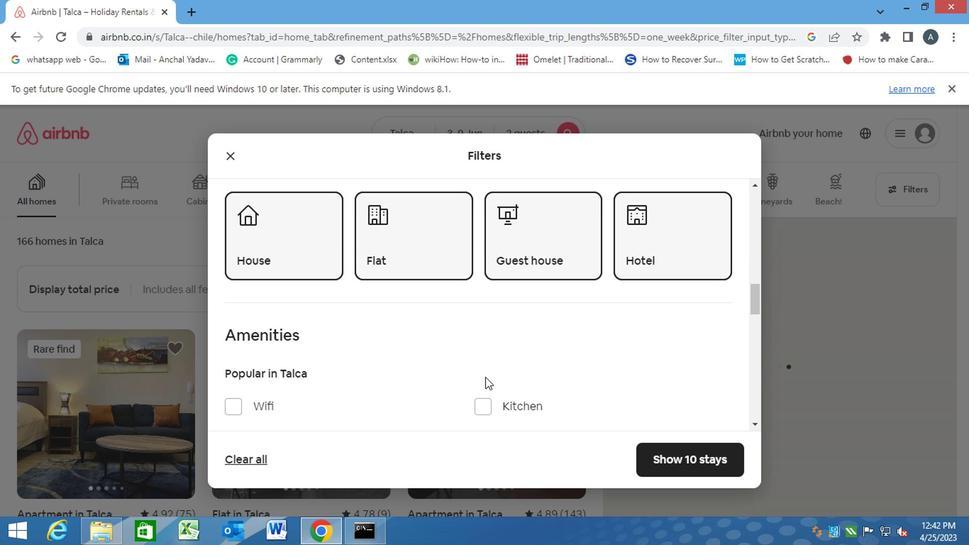 
Action: Mouse scrolled (457, 370) with delta (0, -1)
Screenshot: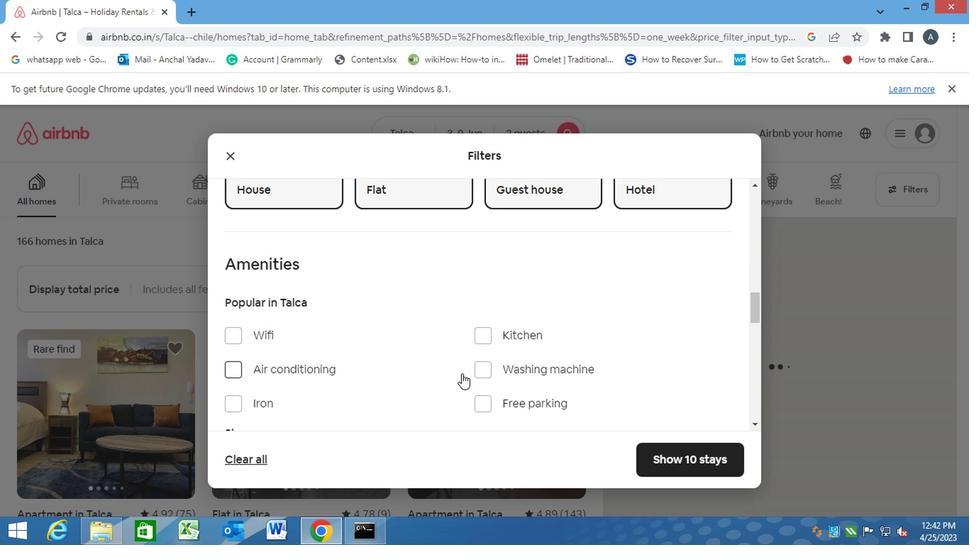 
Action: Mouse scrolled (457, 370) with delta (0, -1)
Screenshot: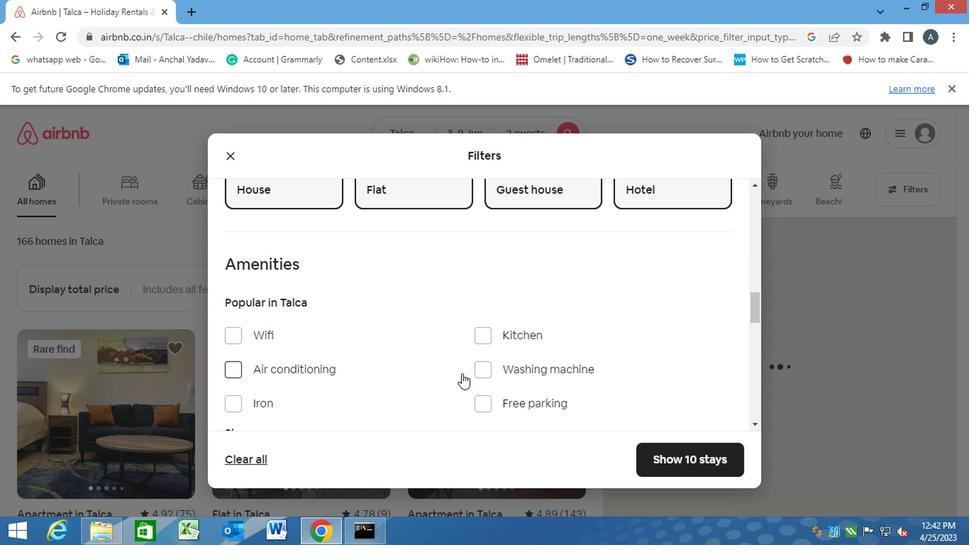 
Action: Mouse scrolled (457, 370) with delta (0, -1)
Screenshot: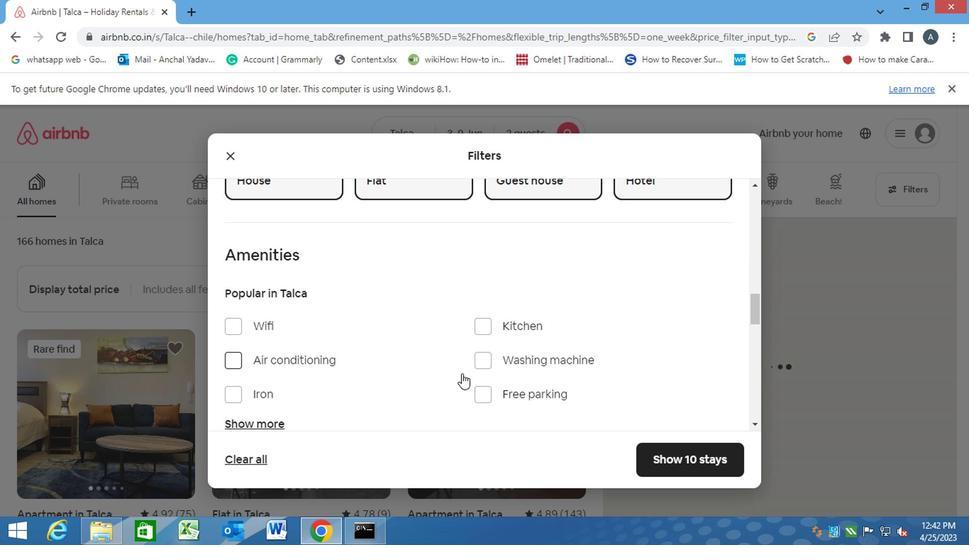 
Action: Mouse scrolled (457, 370) with delta (0, -1)
Screenshot: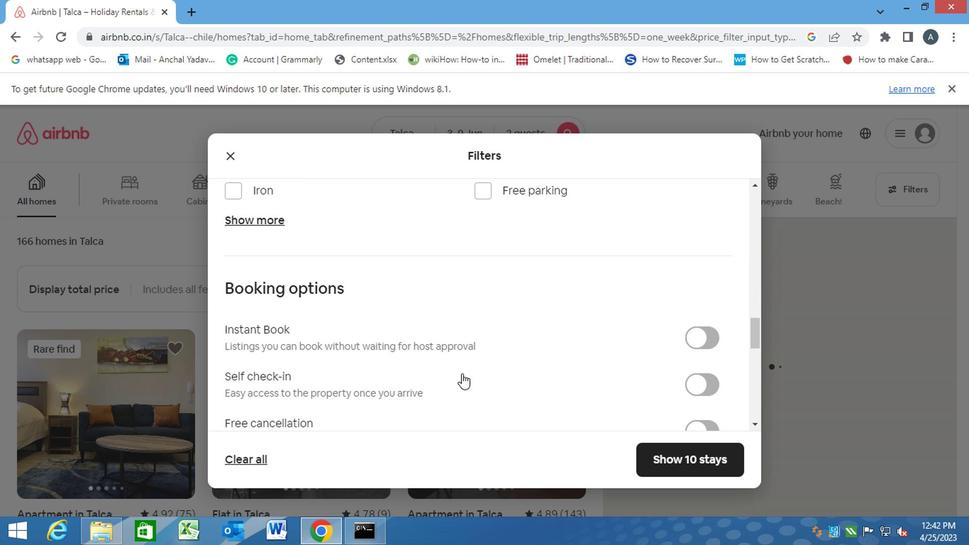 
Action: Mouse moved to (681, 308)
Screenshot: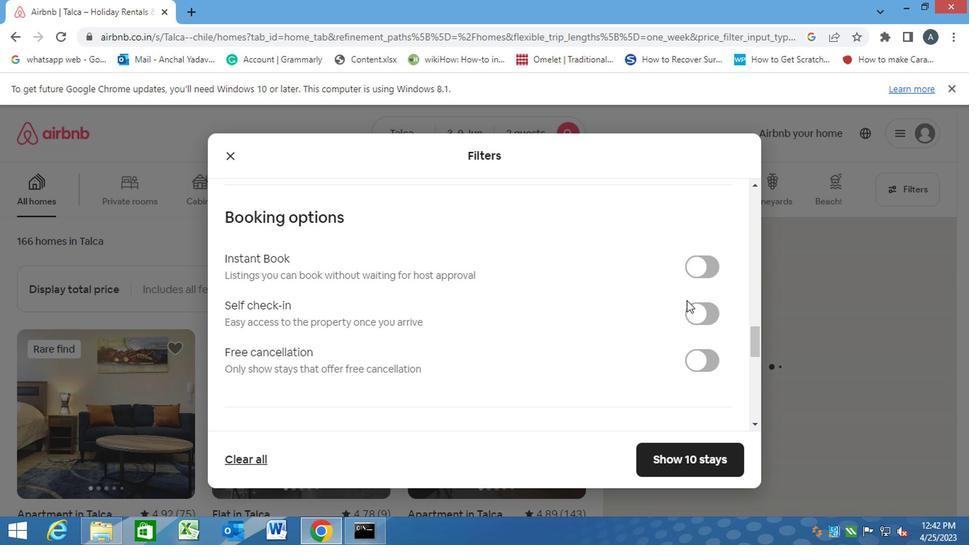
Action: Mouse pressed left at (681, 308)
Screenshot: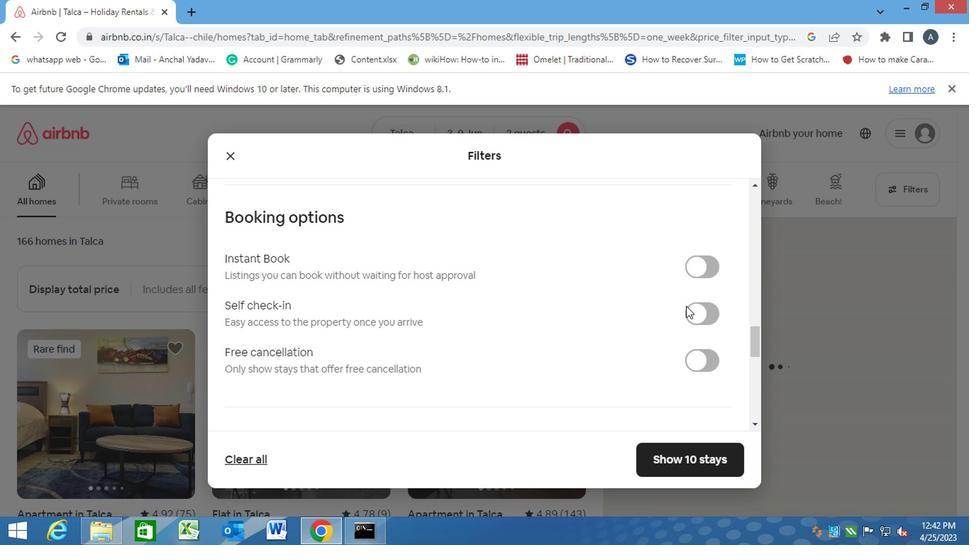 
Action: Mouse moved to (704, 315)
Screenshot: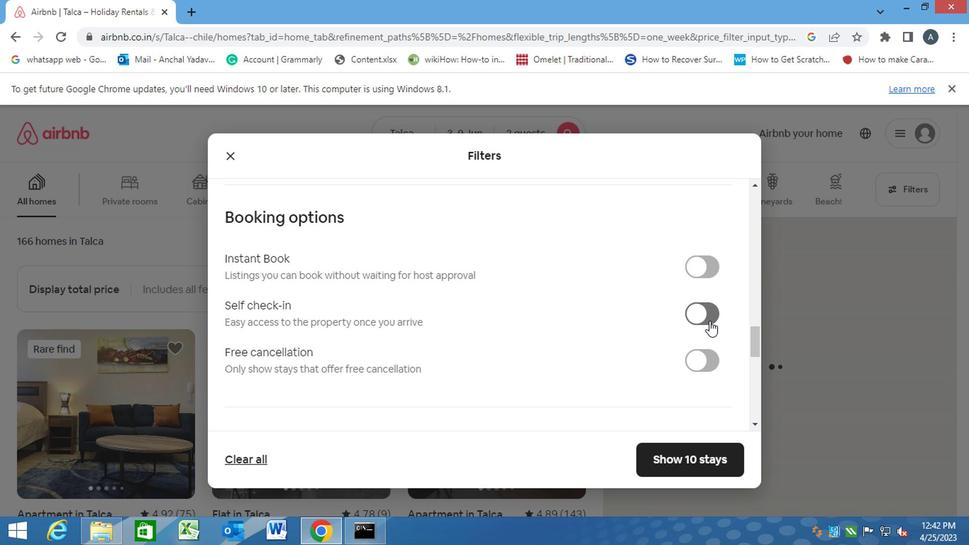 
Action: Mouse pressed left at (704, 315)
Screenshot: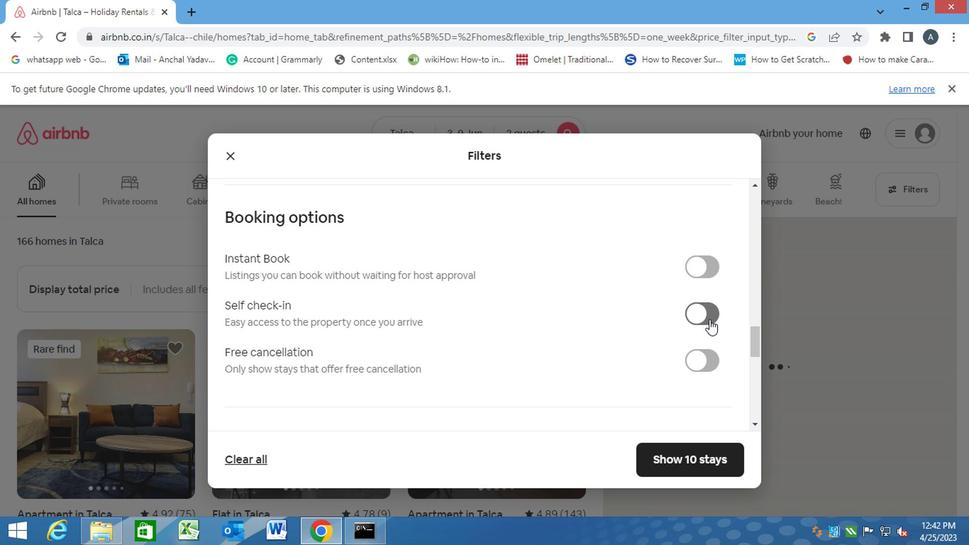 
Action: Mouse moved to (512, 334)
Screenshot: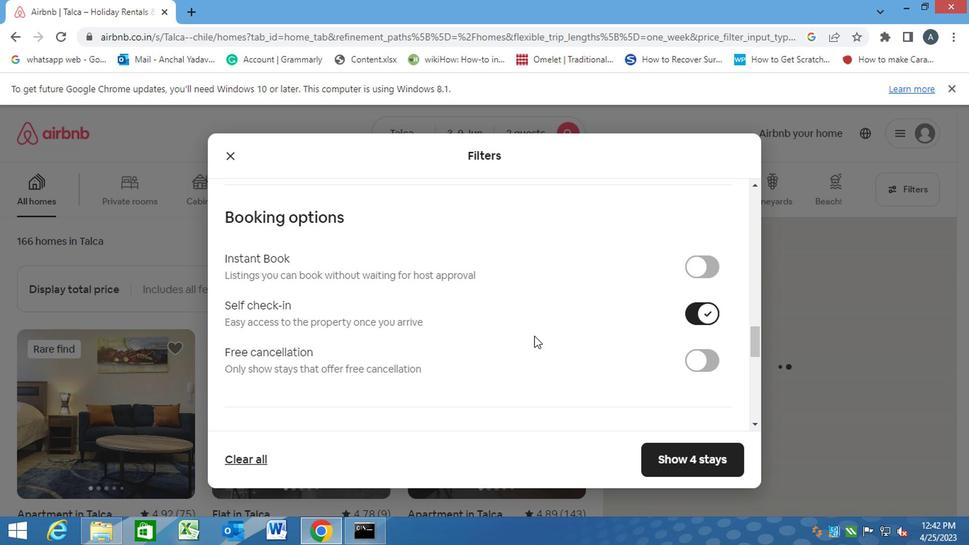 
Action: Mouse scrolled (512, 334) with delta (0, 0)
Screenshot: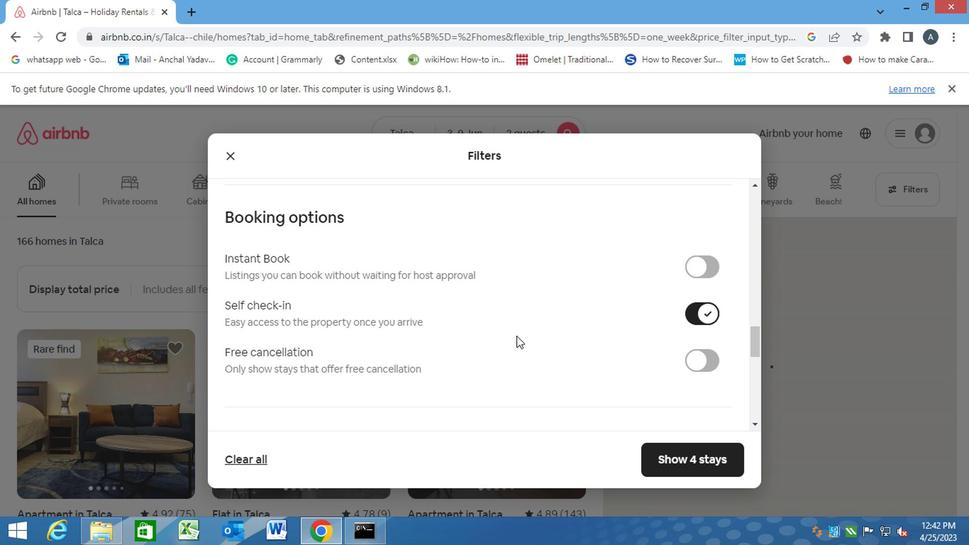 
Action: Mouse scrolled (512, 334) with delta (0, 0)
Screenshot: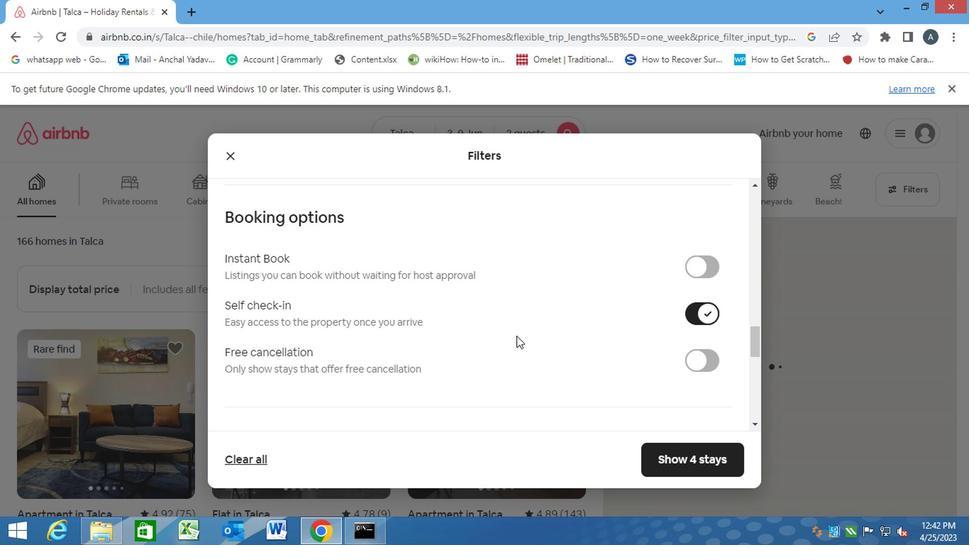 
Action: Mouse scrolled (512, 334) with delta (0, 0)
Screenshot: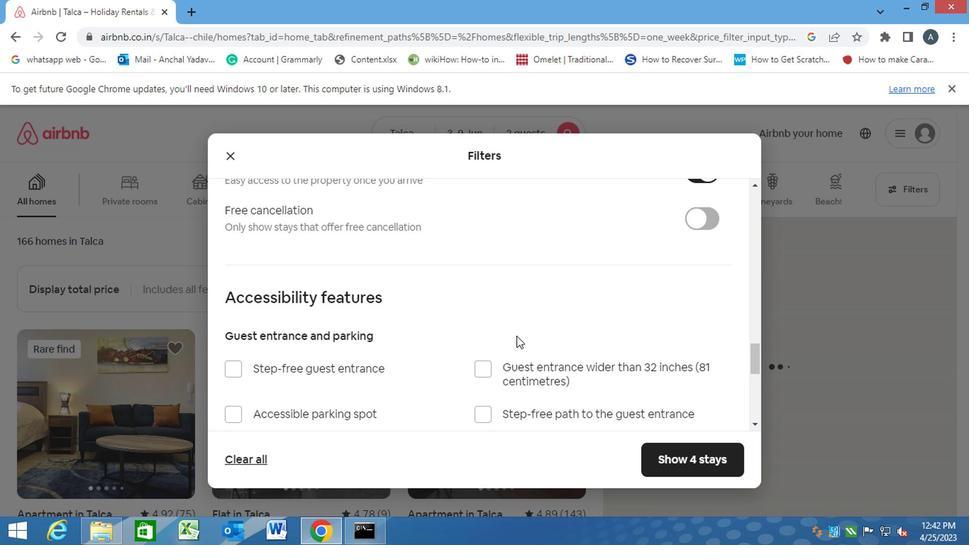 
Action: Mouse scrolled (512, 334) with delta (0, 0)
Screenshot: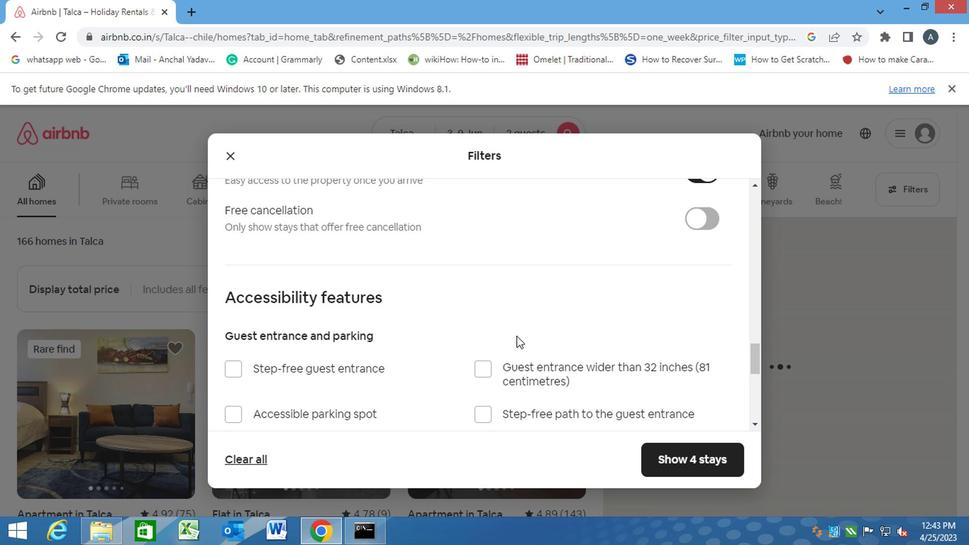 
Action: Mouse scrolled (512, 334) with delta (0, 0)
Screenshot: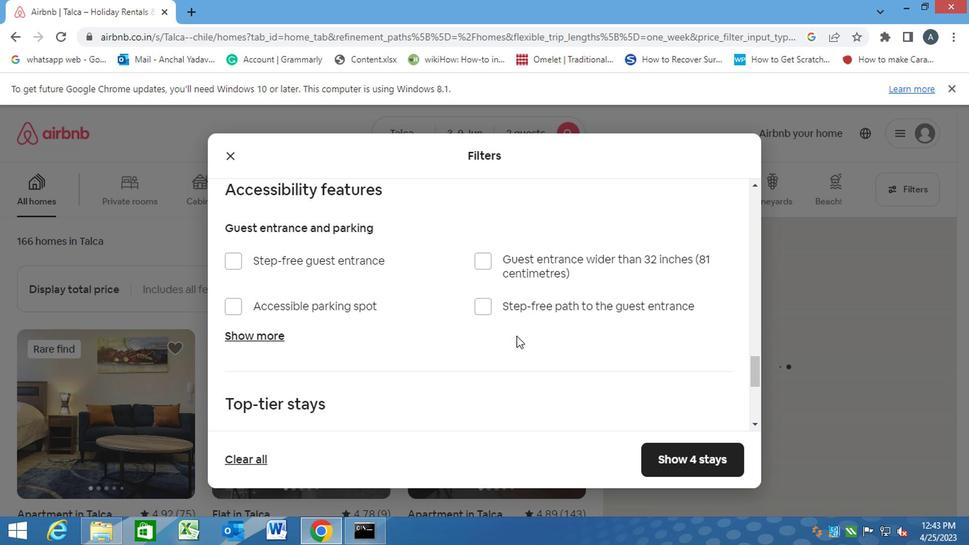 
Action: Mouse moved to (287, 373)
Screenshot: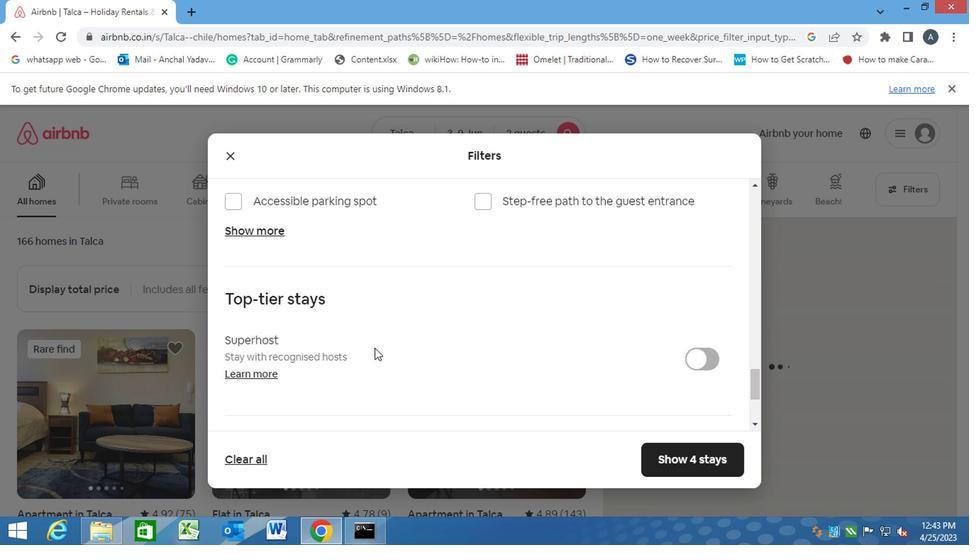 
Action: Mouse scrolled (287, 372) with delta (0, -1)
Screenshot: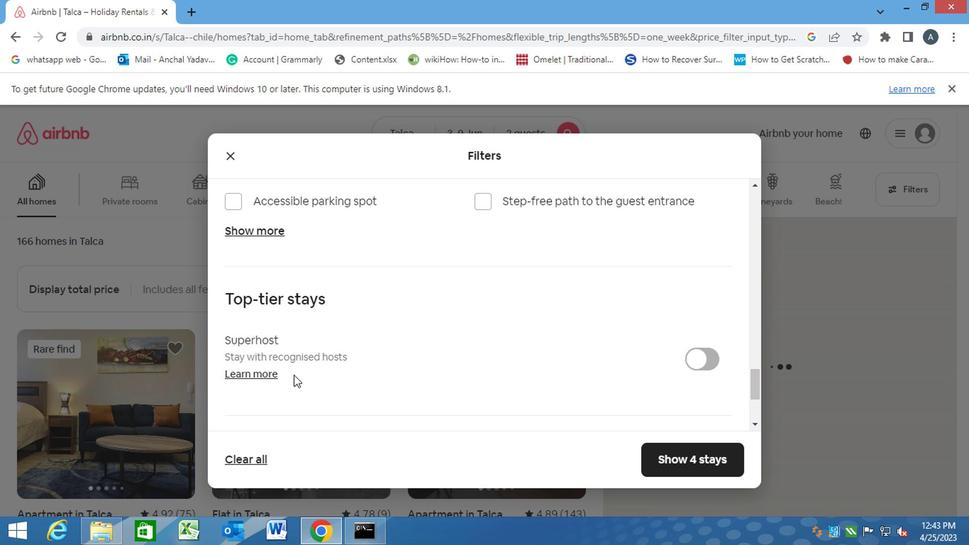 
Action: Mouse scrolled (287, 372) with delta (0, -1)
Screenshot: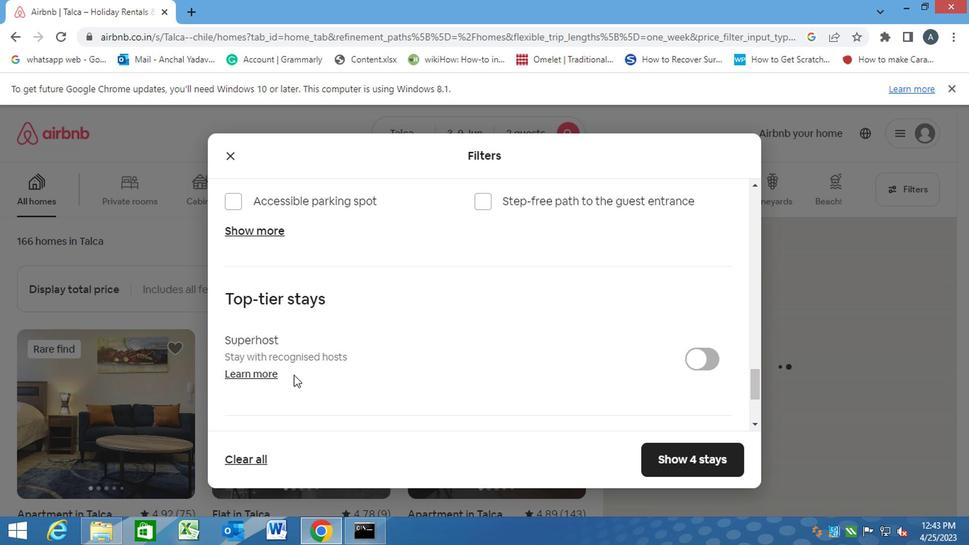 
Action: Mouse moved to (282, 369)
Screenshot: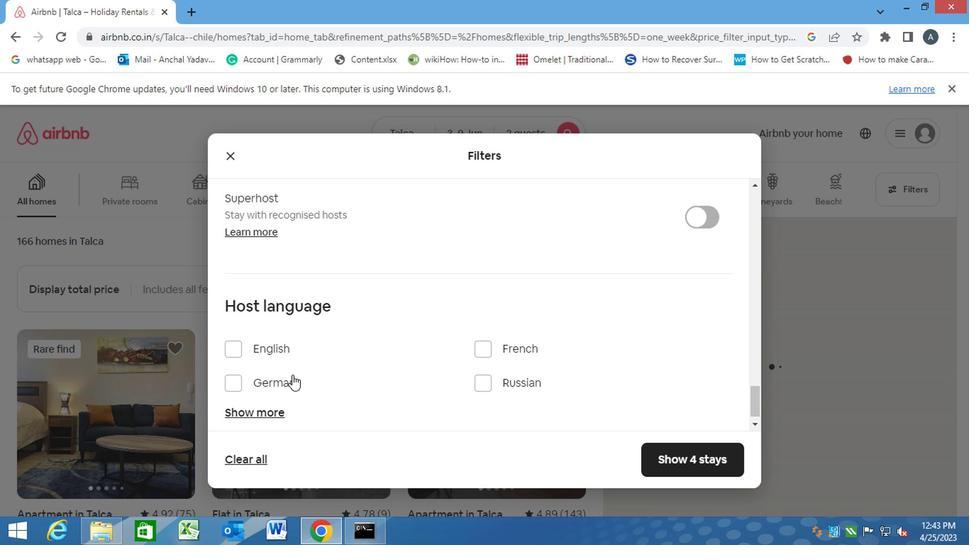 
Action: Mouse scrolled (282, 368) with delta (0, -1)
Screenshot: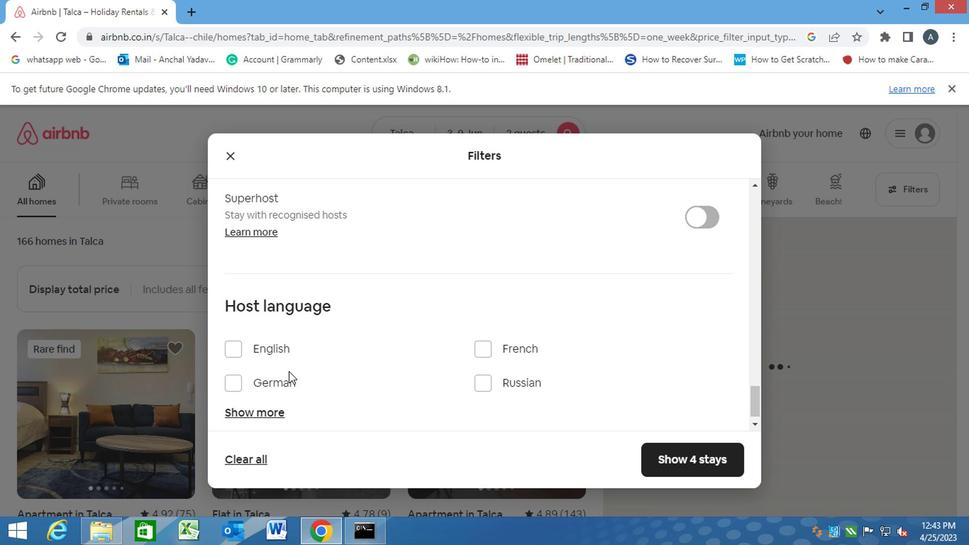 
Action: Mouse moved to (226, 326)
Screenshot: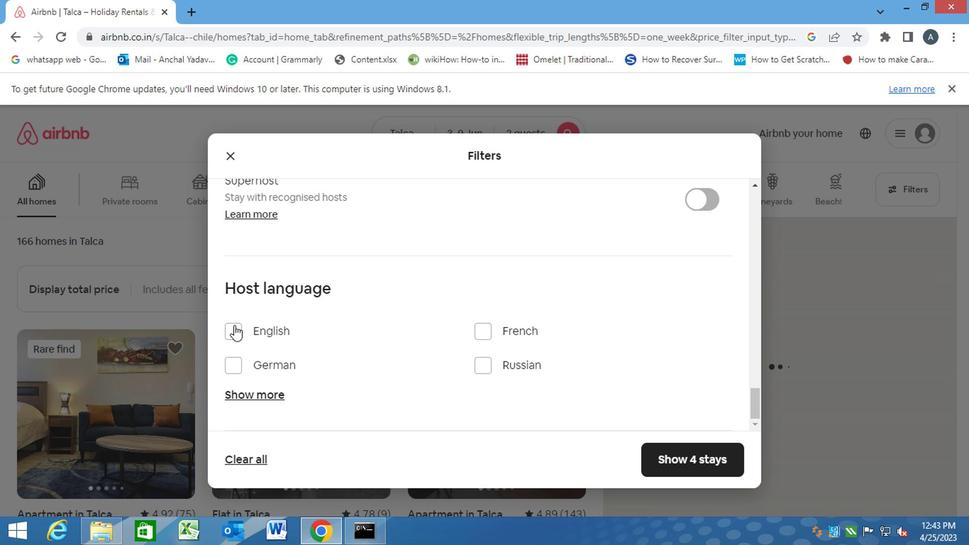 
Action: Mouse pressed left at (226, 326)
Screenshot: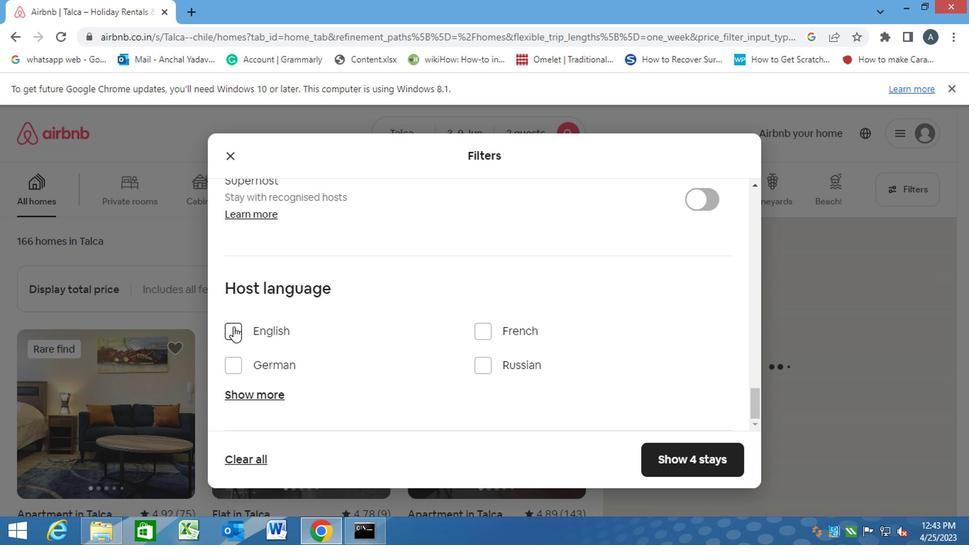 
Action: Mouse moved to (651, 454)
Screenshot: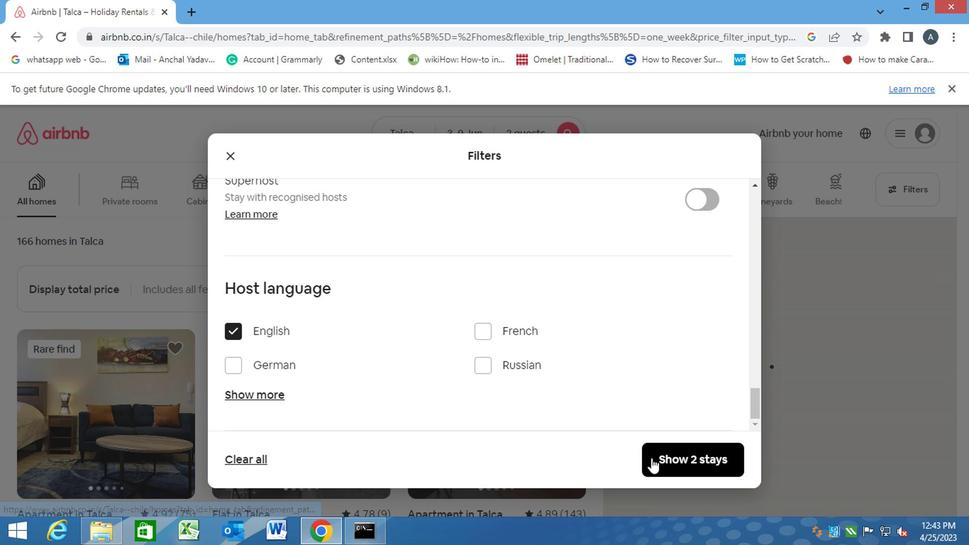 
Action: Mouse pressed left at (651, 454)
Screenshot: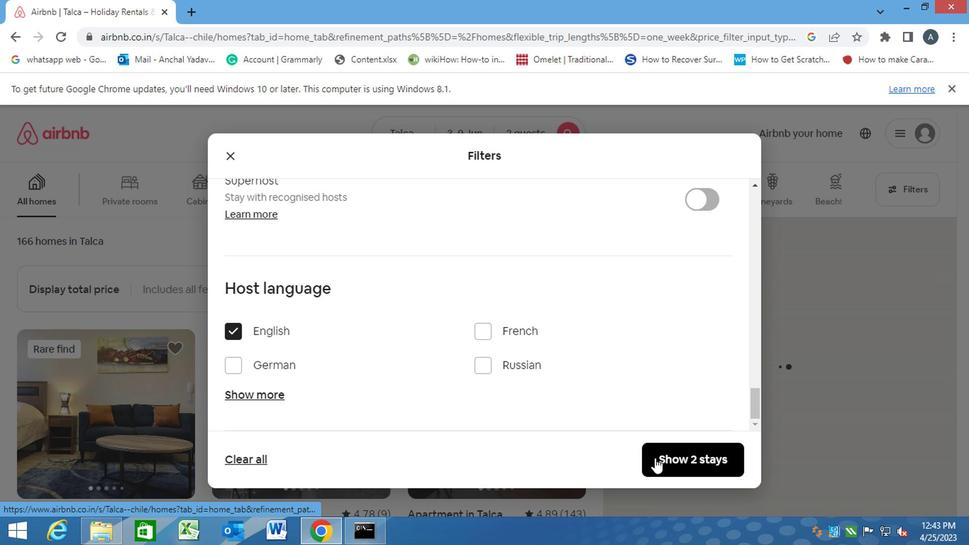 
